 Task: Show more about the house rules of the place to stay in Los Angeles, California, United States.
Action: Mouse pressed left at (714, 95)
Screenshot: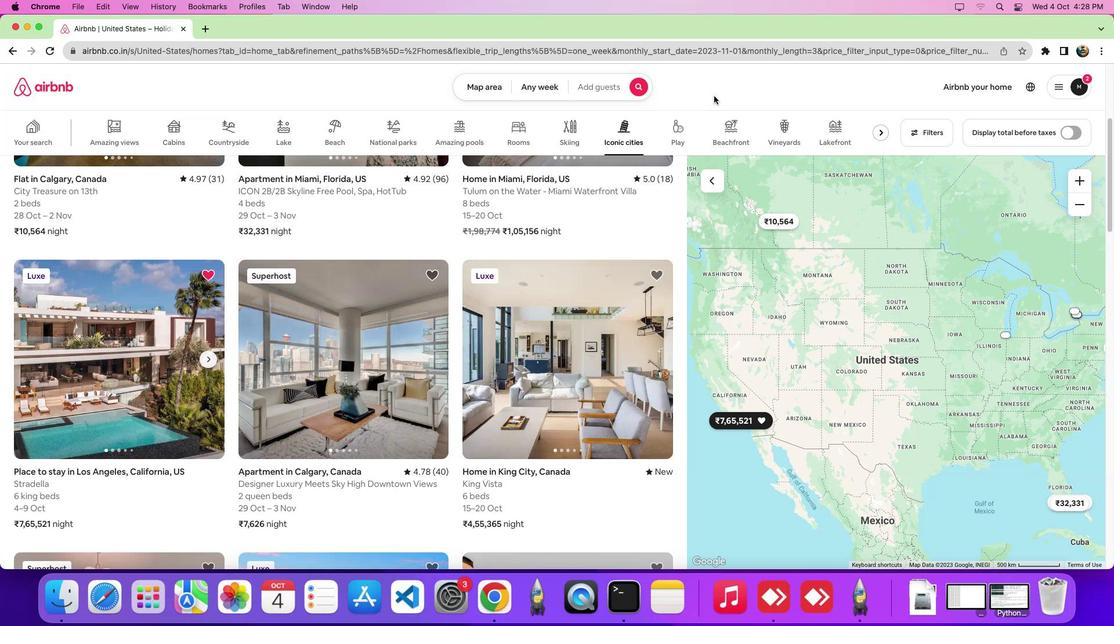 
Action: Mouse moved to (620, 134)
Screenshot: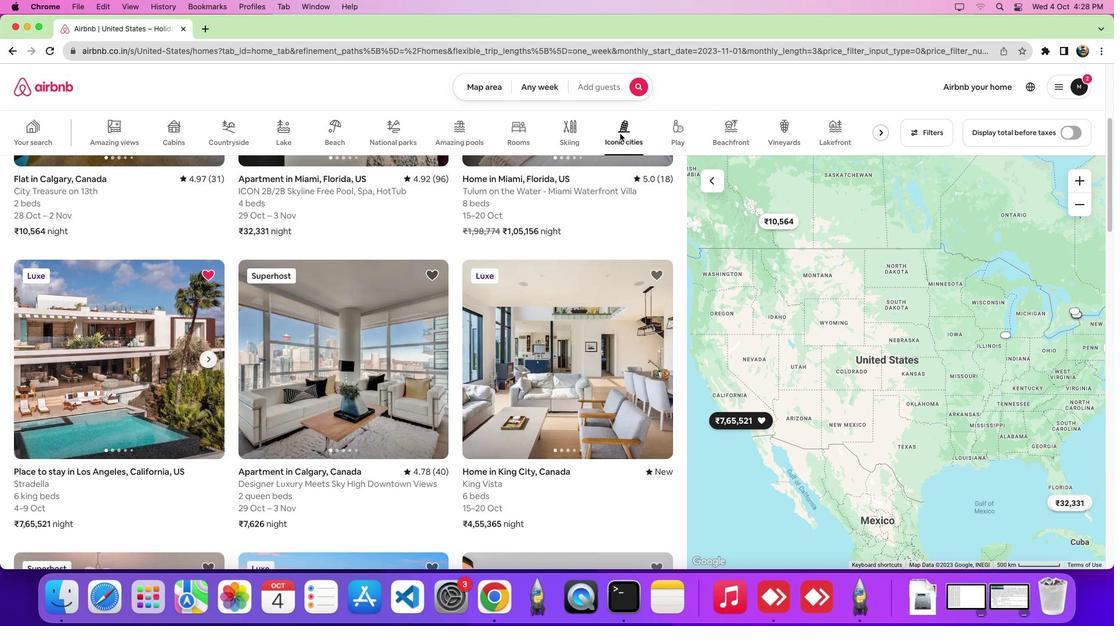 
Action: Mouse pressed left at (620, 134)
Screenshot: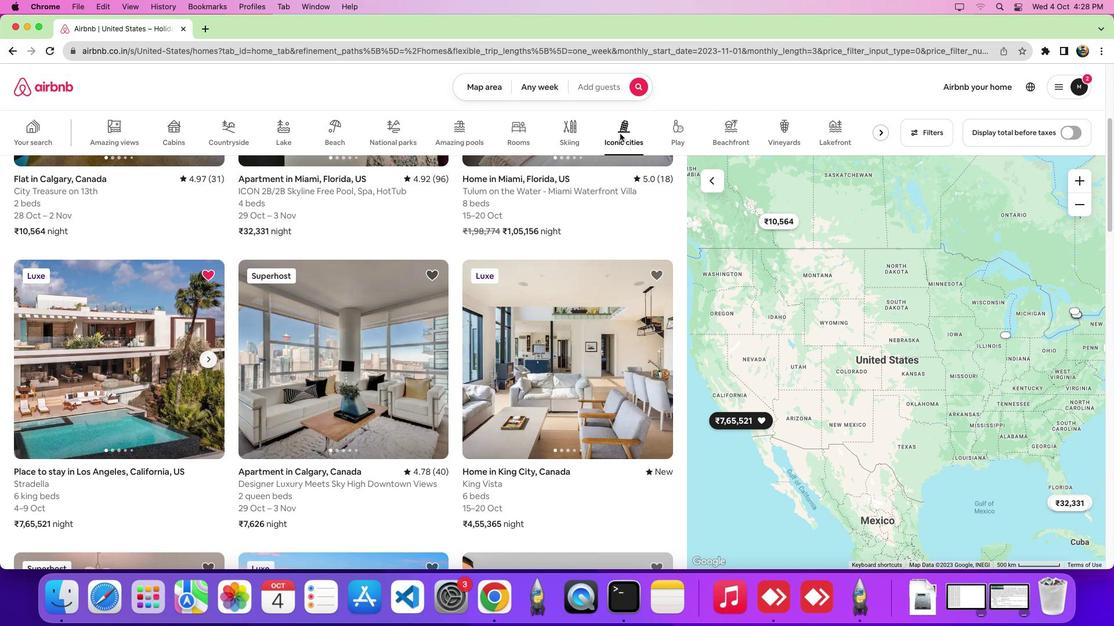 
Action: Mouse moved to (100, 359)
Screenshot: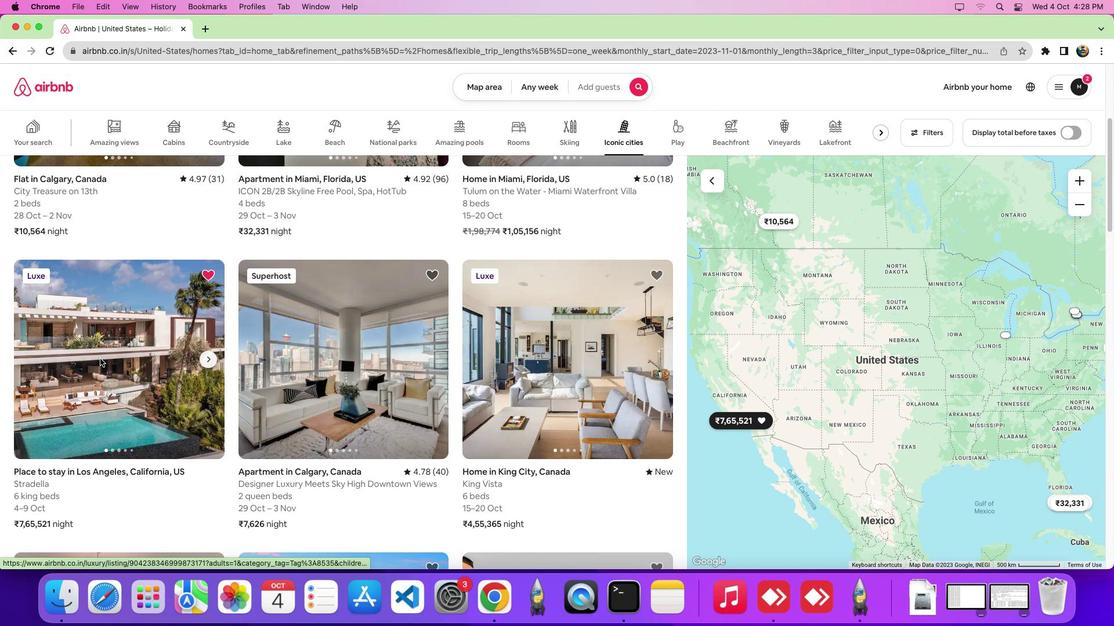
Action: Mouse pressed left at (100, 359)
Screenshot: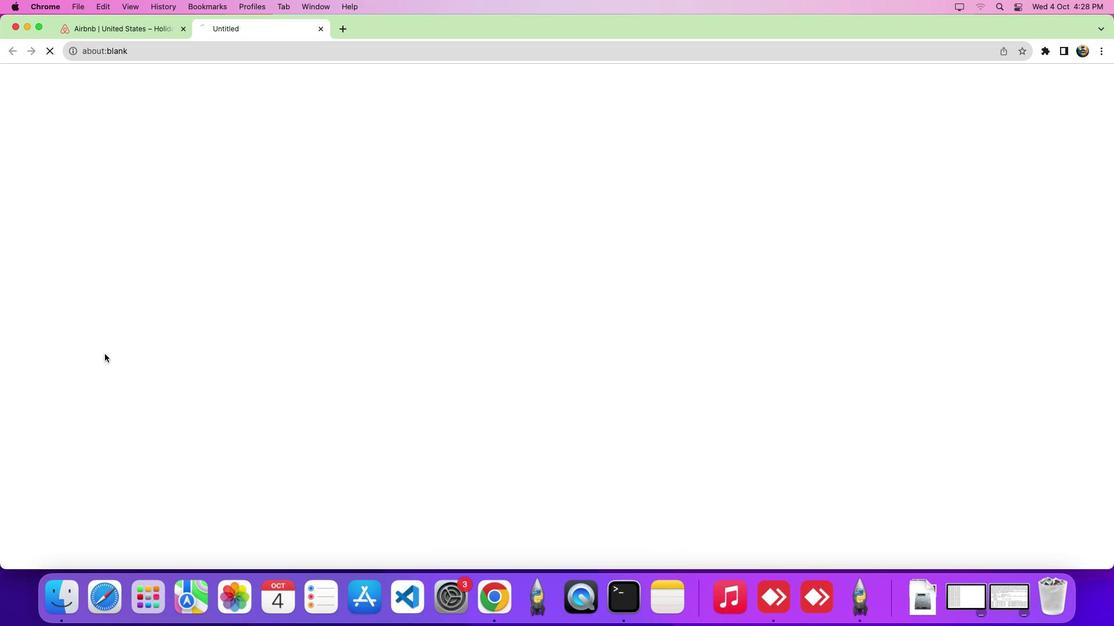 
Action: Mouse moved to (572, 391)
Screenshot: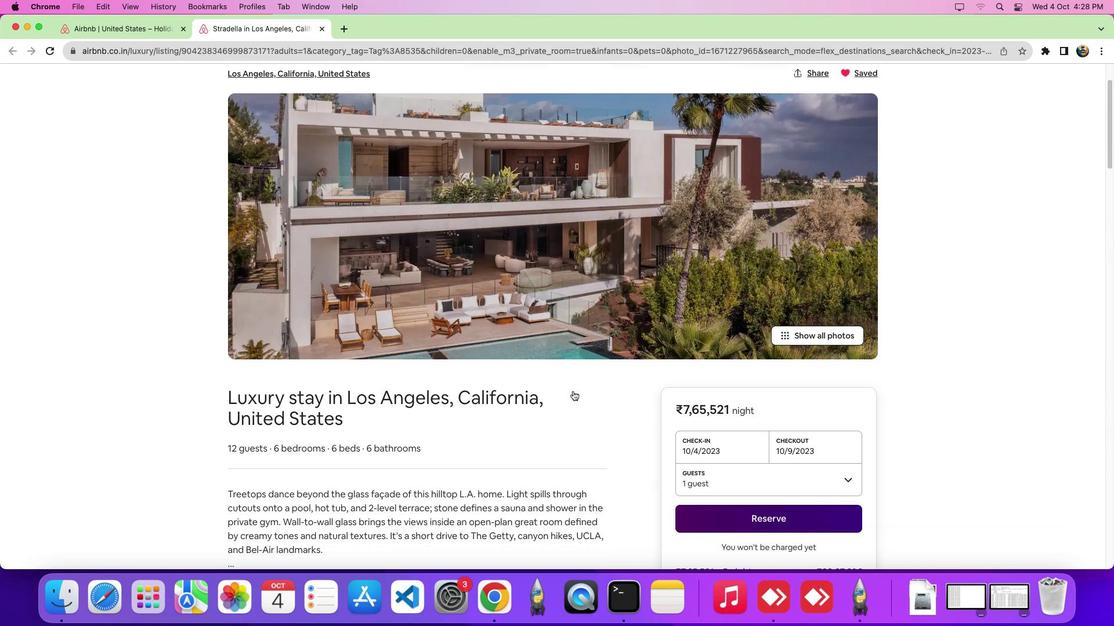 
Action: Mouse scrolled (572, 391) with delta (0, 0)
Screenshot: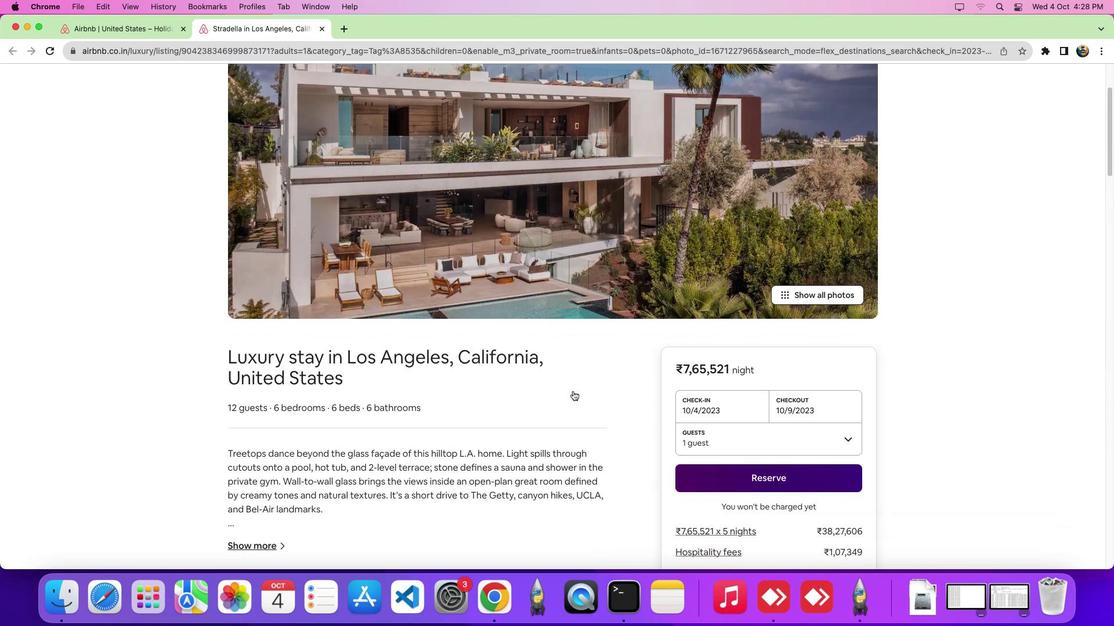 
Action: Mouse scrolled (572, 391) with delta (0, 0)
Screenshot: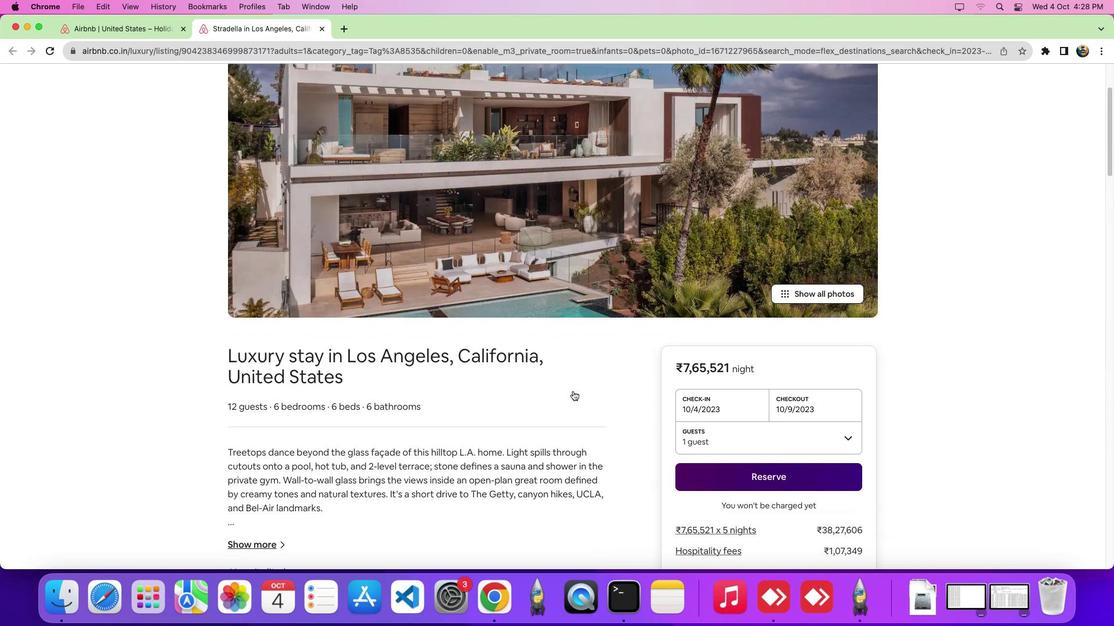 
Action: Mouse scrolled (572, 391) with delta (0, -1)
Screenshot: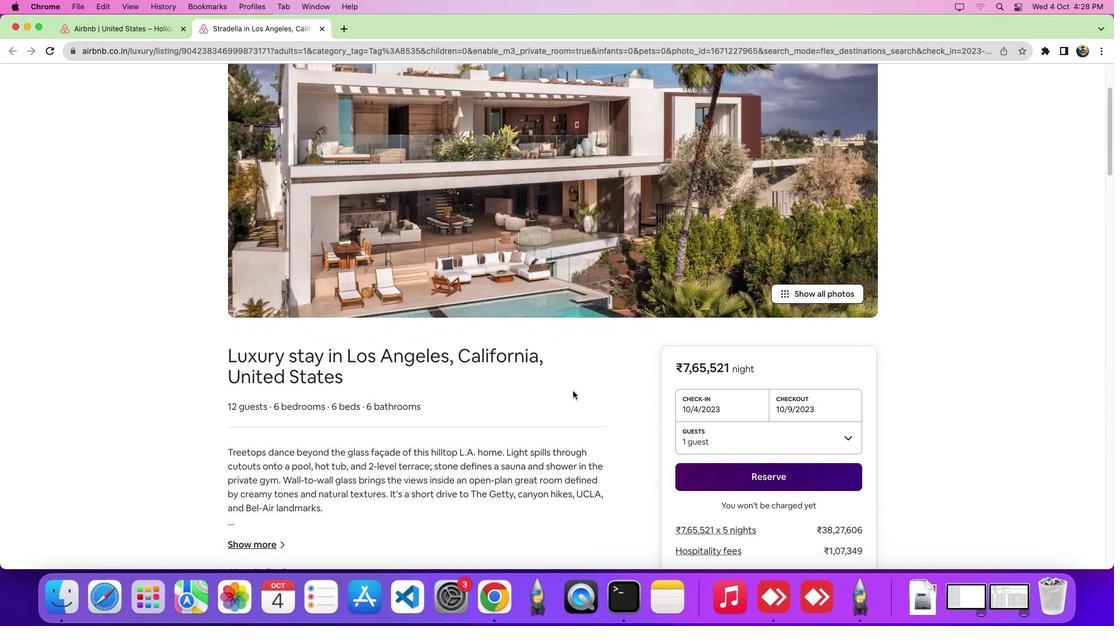
Action: Mouse scrolled (572, 391) with delta (0, 0)
Screenshot: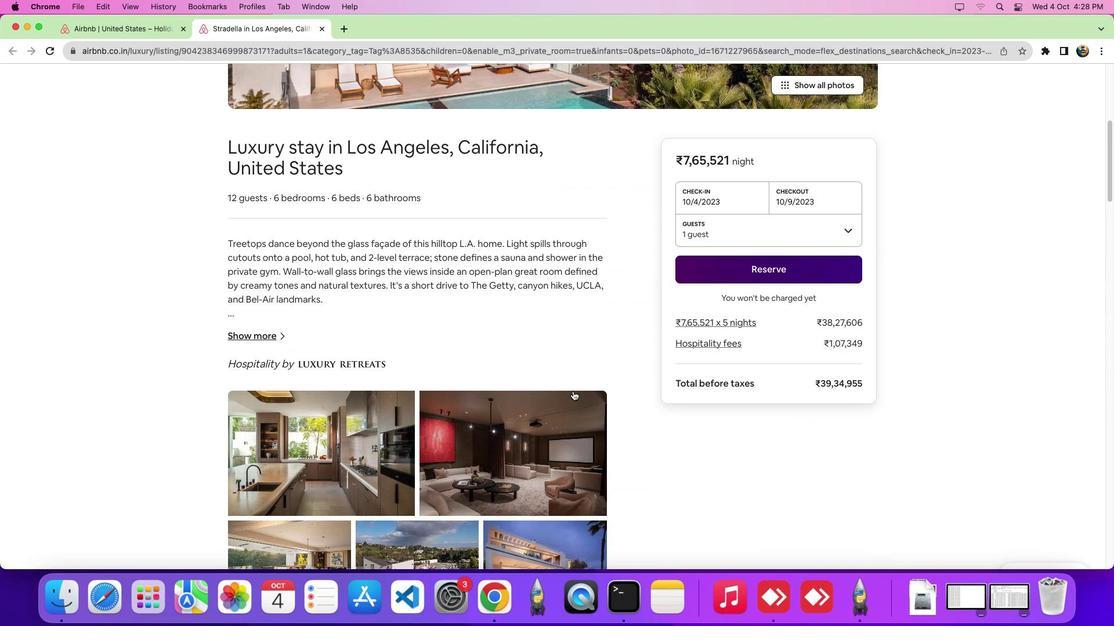 
Action: Mouse scrolled (572, 391) with delta (0, 0)
Screenshot: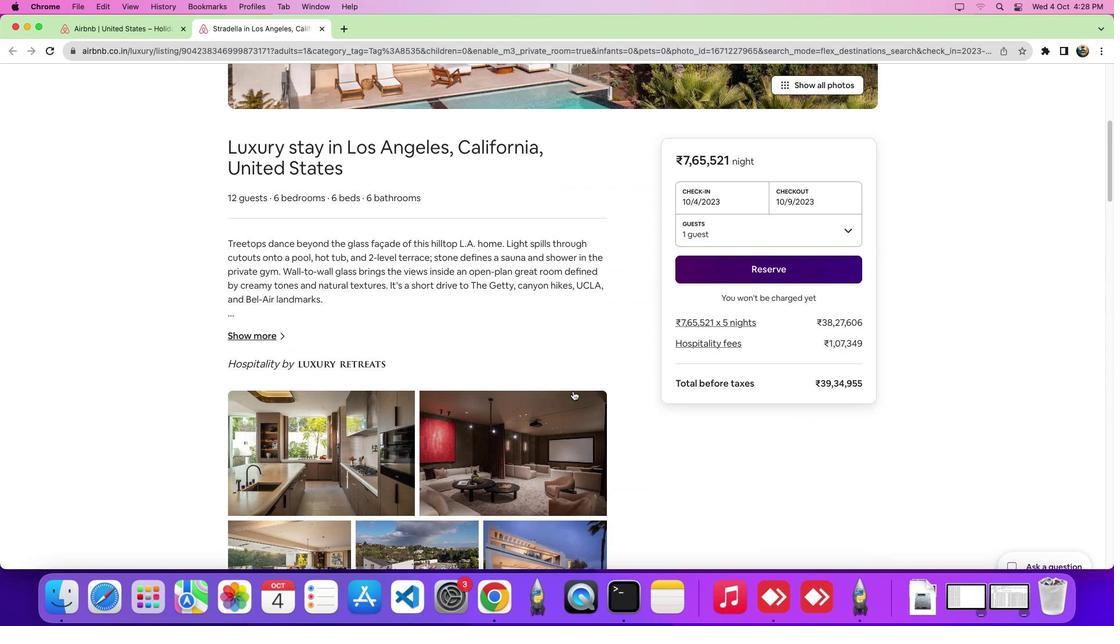 
Action: Mouse scrolled (572, 391) with delta (0, -4)
Screenshot: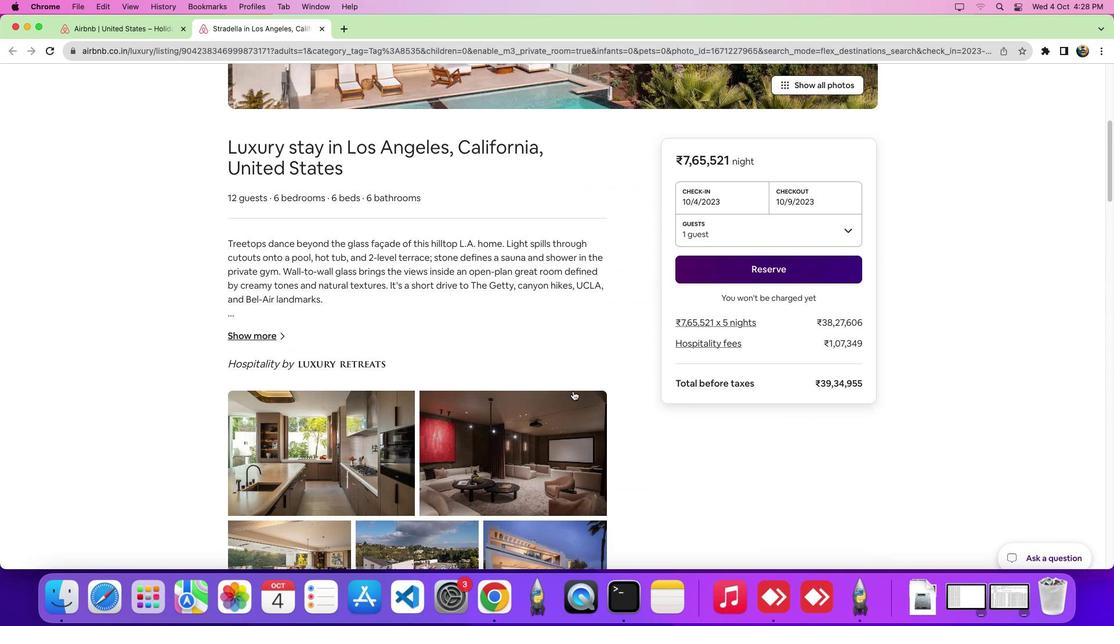 
Action: Mouse scrolled (572, 391) with delta (0, 0)
Screenshot: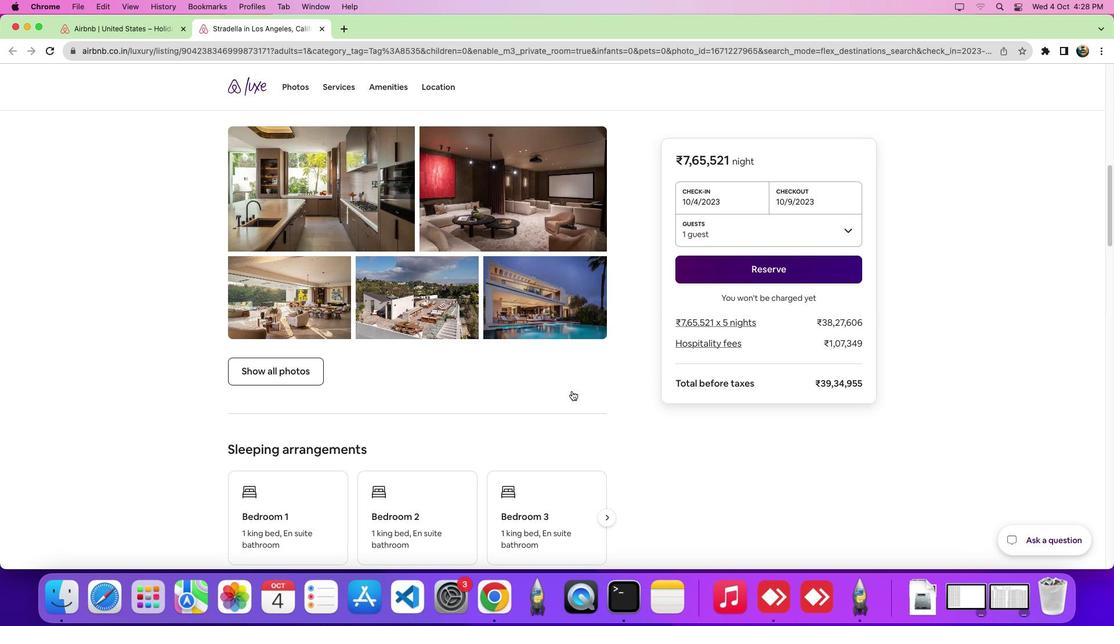 
Action: Mouse scrolled (572, 391) with delta (0, -1)
Screenshot: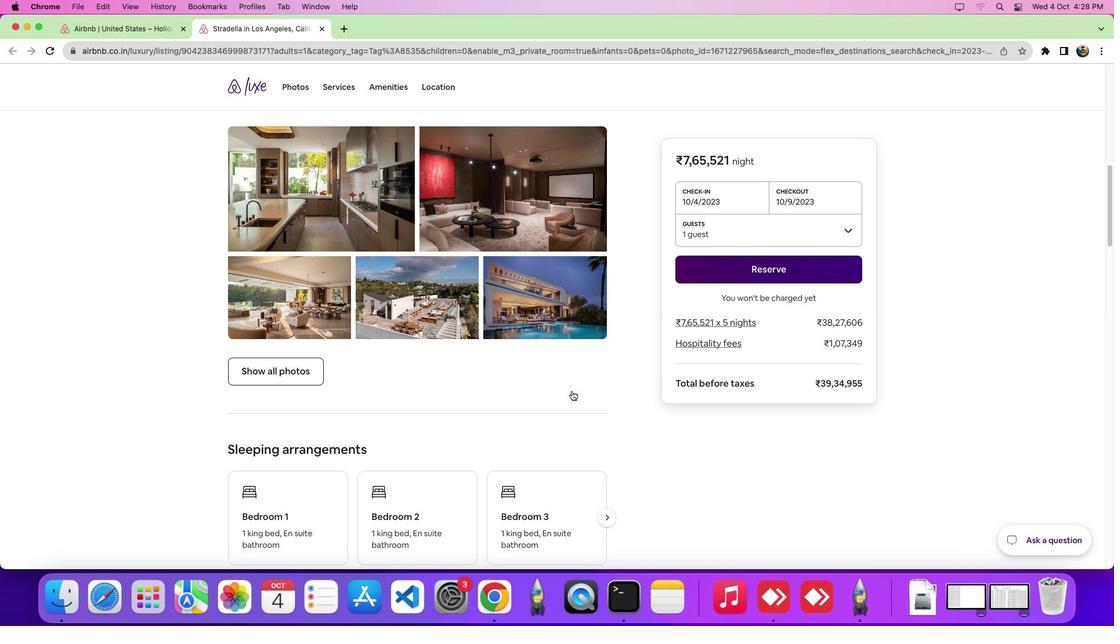 
Action: Mouse scrolled (572, 391) with delta (0, -5)
Screenshot: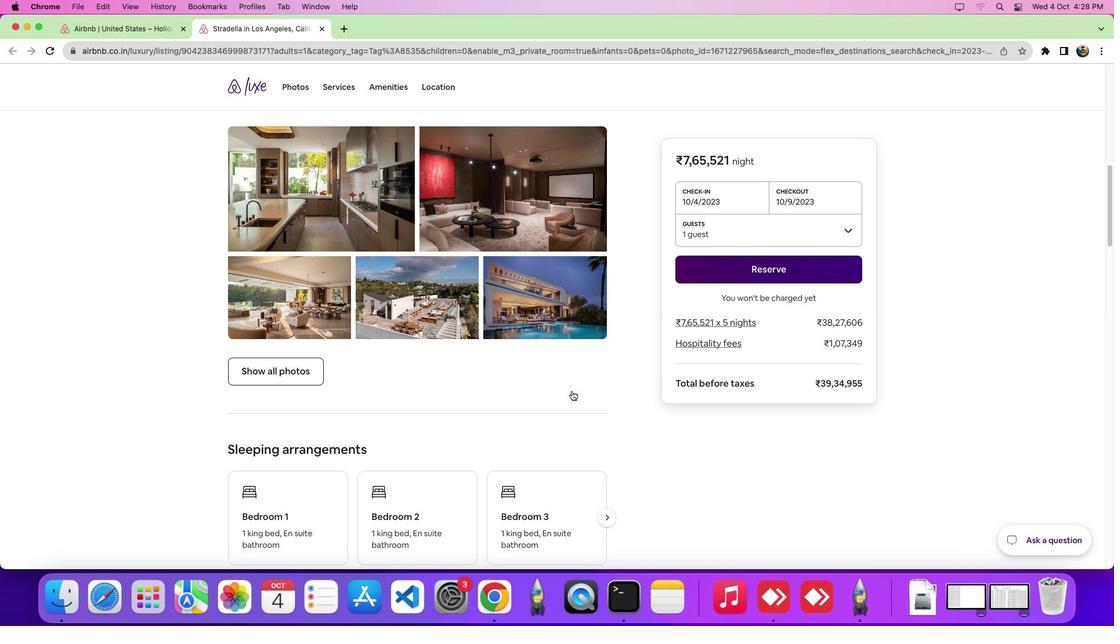 
Action: Mouse moved to (572, 391)
Screenshot: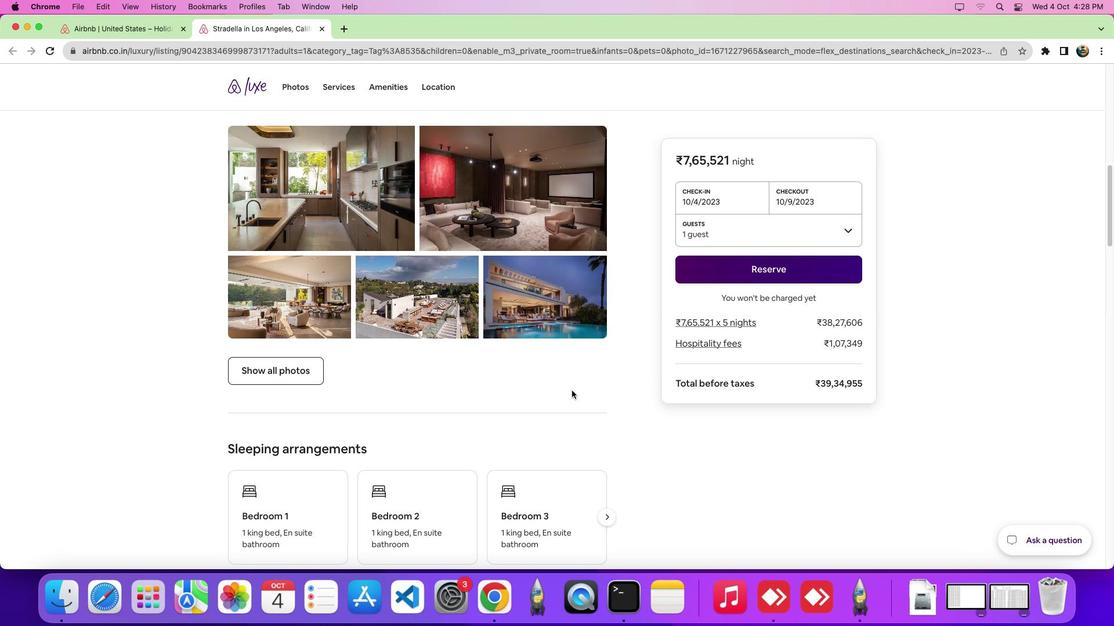 
Action: Mouse scrolled (572, 391) with delta (0, 0)
Screenshot: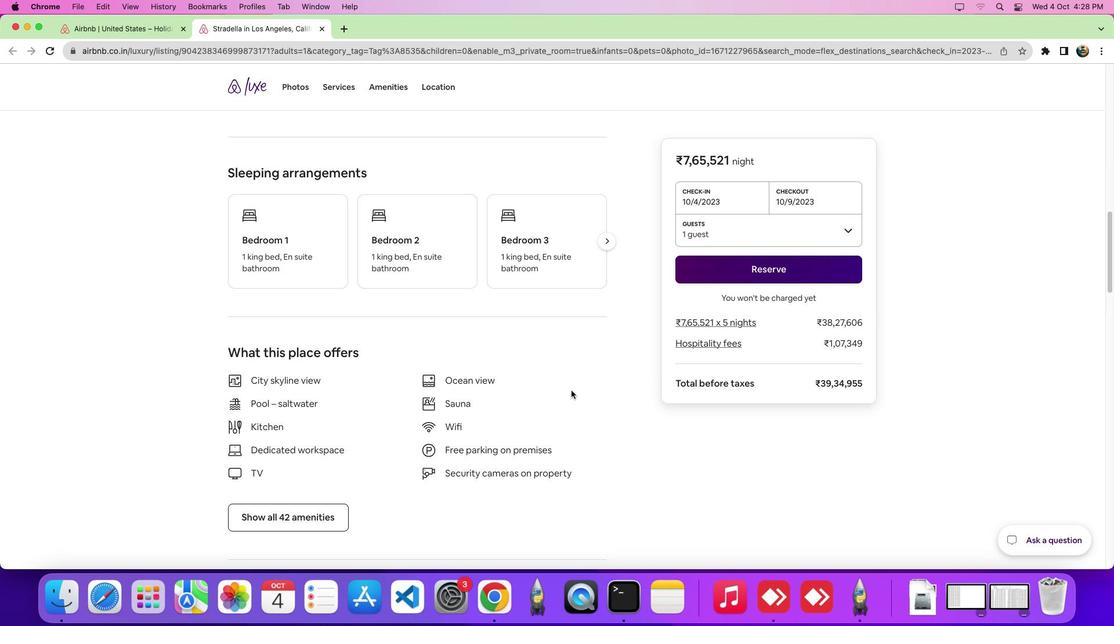 
Action: Mouse scrolled (572, 391) with delta (0, -1)
Screenshot: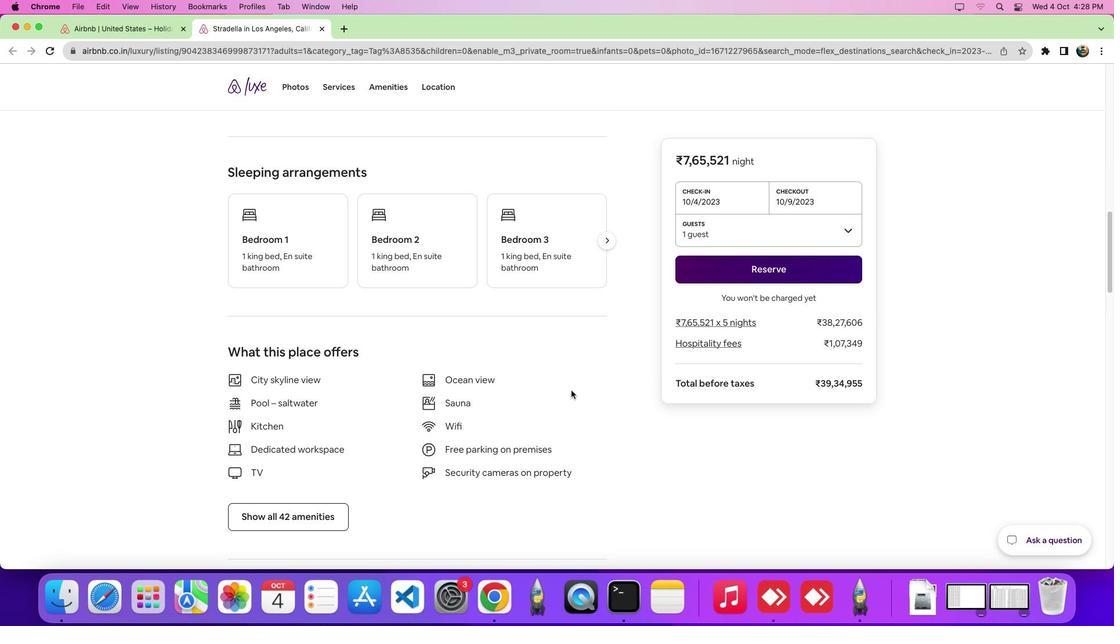 
Action: Mouse scrolled (572, 391) with delta (0, -5)
Screenshot: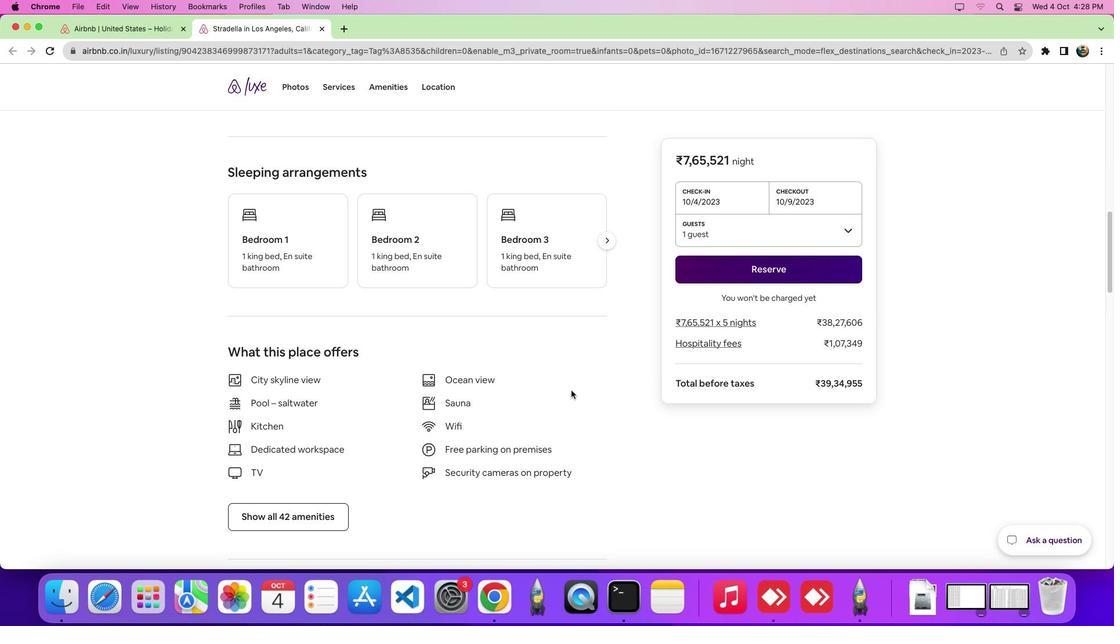 
Action: Mouse moved to (571, 390)
Screenshot: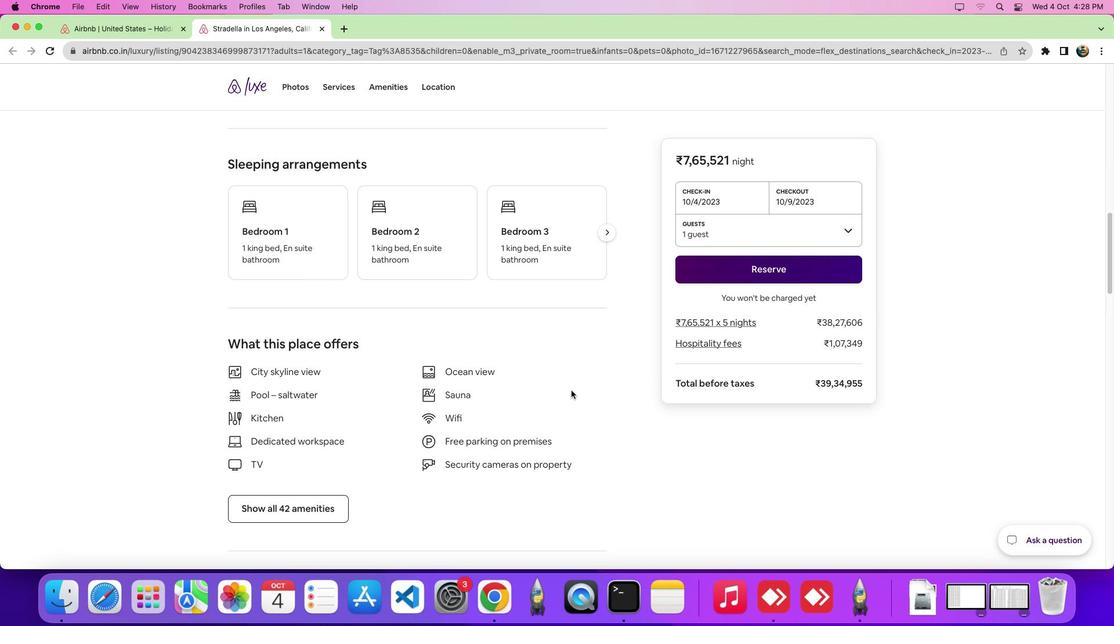 
Action: Mouse scrolled (571, 390) with delta (0, 0)
Screenshot: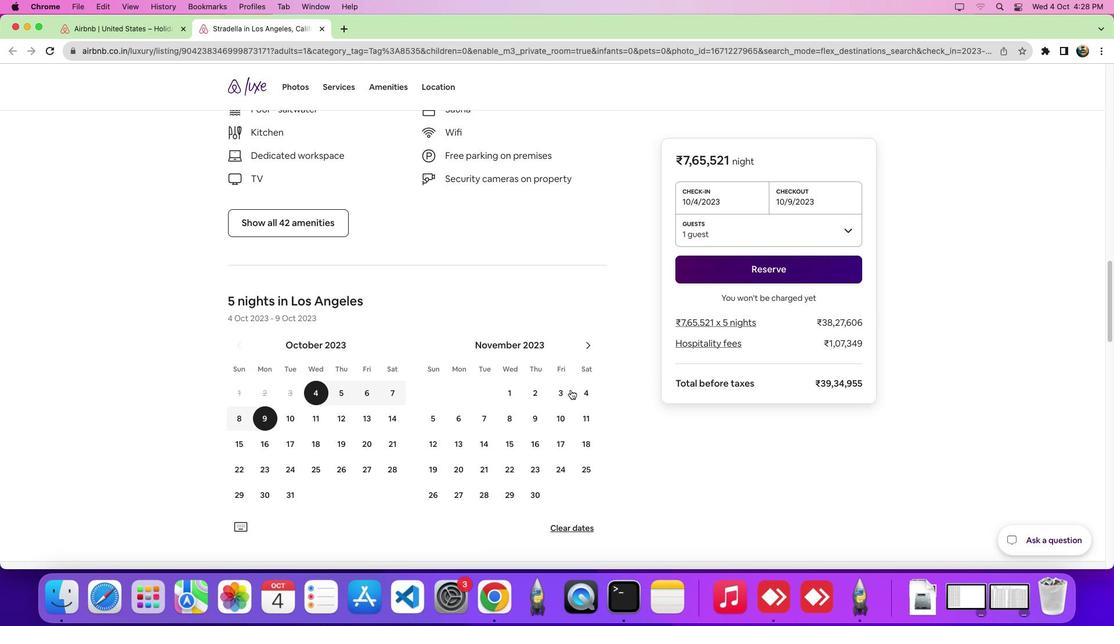 
Action: Mouse scrolled (571, 390) with delta (0, -1)
Screenshot: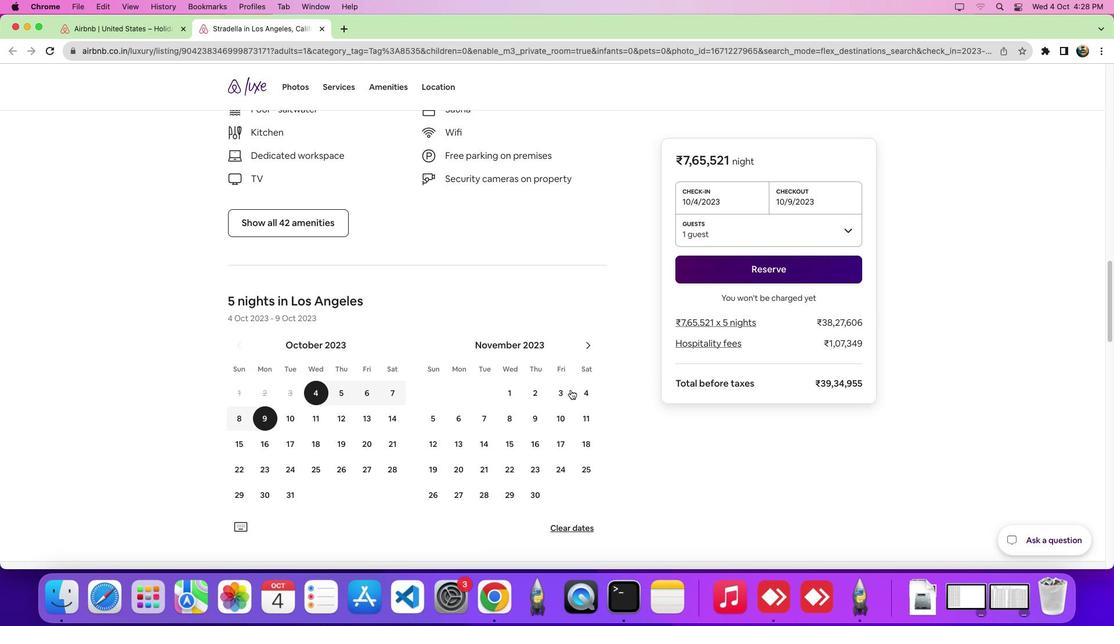 
Action: Mouse scrolled (571, 390) with delta (0, -5)
Screenshot: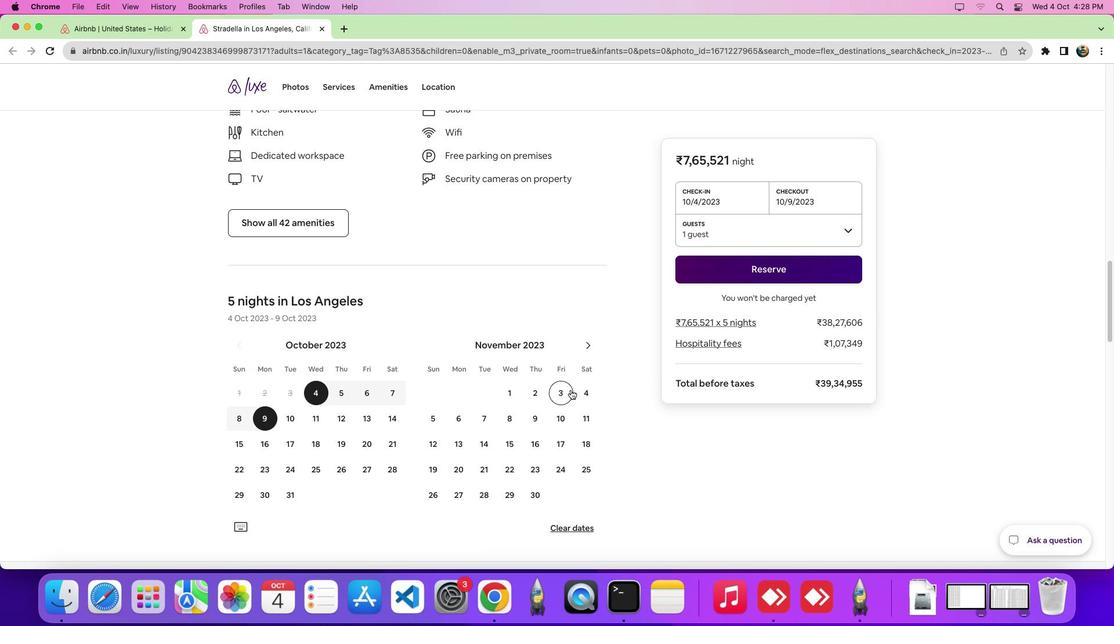 
Action: Mouse moved to (570, 390)
Screenshot: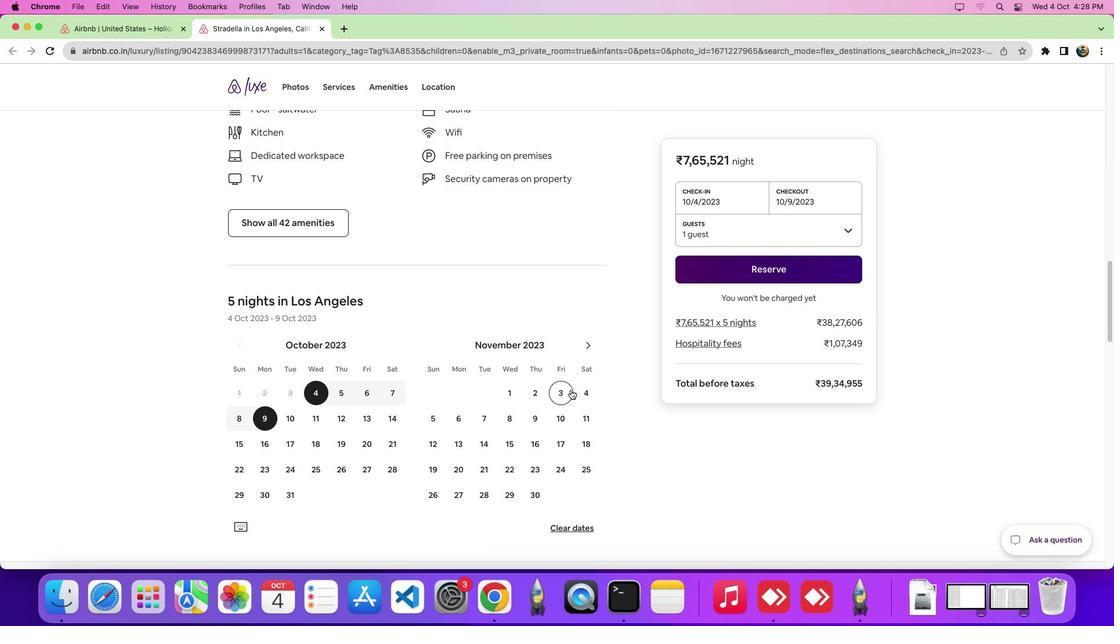 
Action: Mouse scrolled (570, 390) with delta (0, 0)
Screenshot: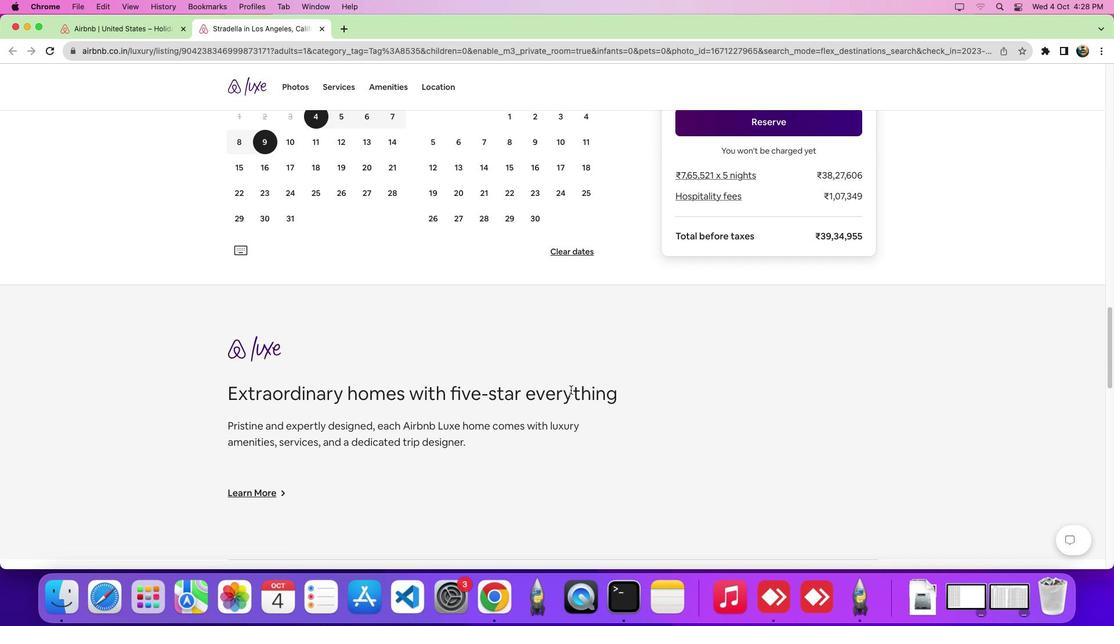 
Action: Mouse scrolled (570, 390) with delta (0, -1)
Screenshot: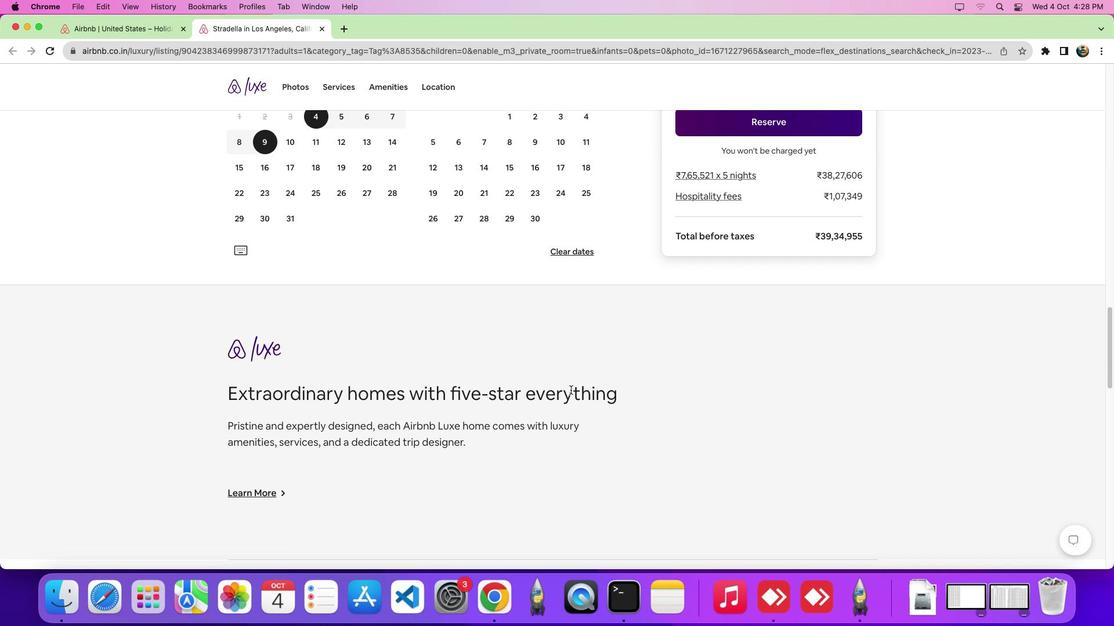 
Action: Mouse scrolled (570, 390) with delta (0, -5)
Screenshot: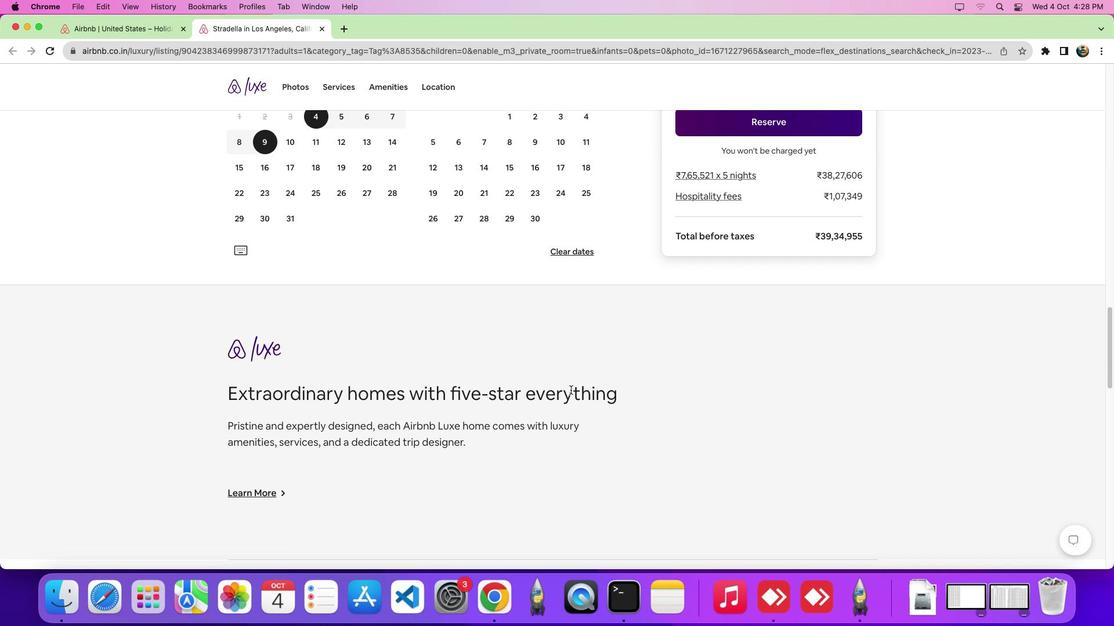 
Action: Mouse scrolled (570, 390) with delta (0, 0)
Screenshot: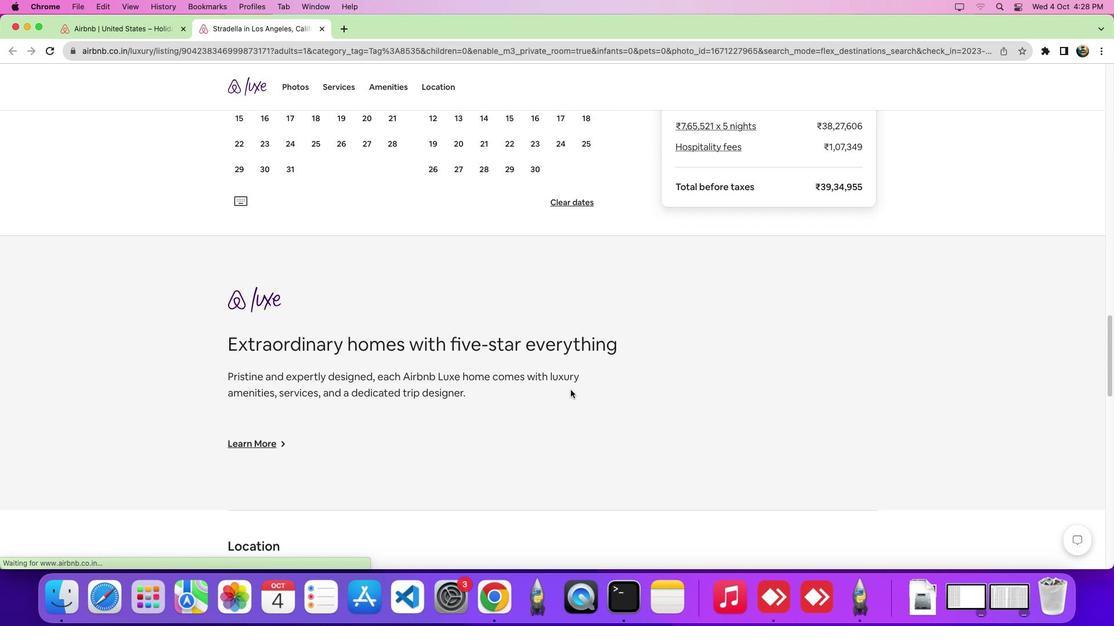
Action: Mouse scrolled (570, 390) with delta (0, -1)
Screenshot: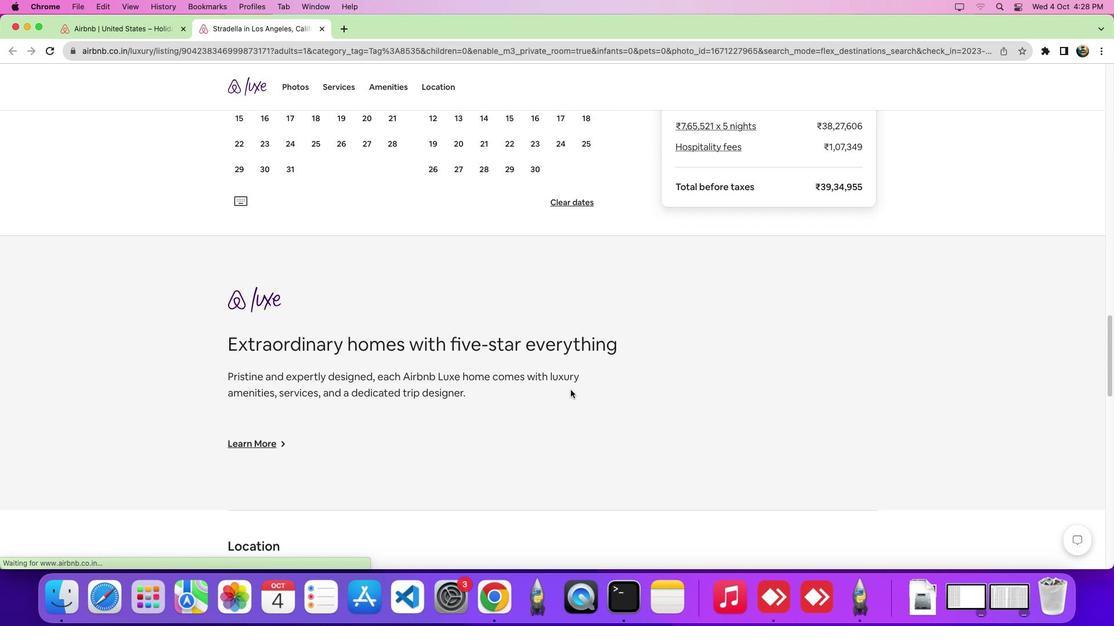 
Action: Mouse scrolled (570, 390) with delta (0, 0)
Screenshot: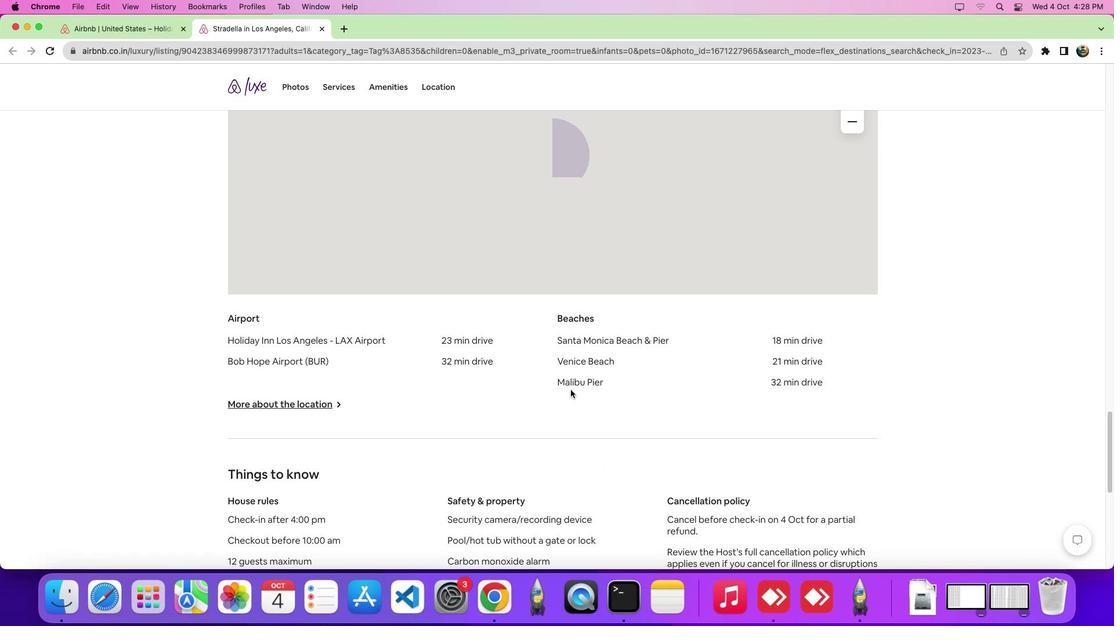 
Action: Mouse scrolled (570, 390) with delta (0, -1)
Screenshot: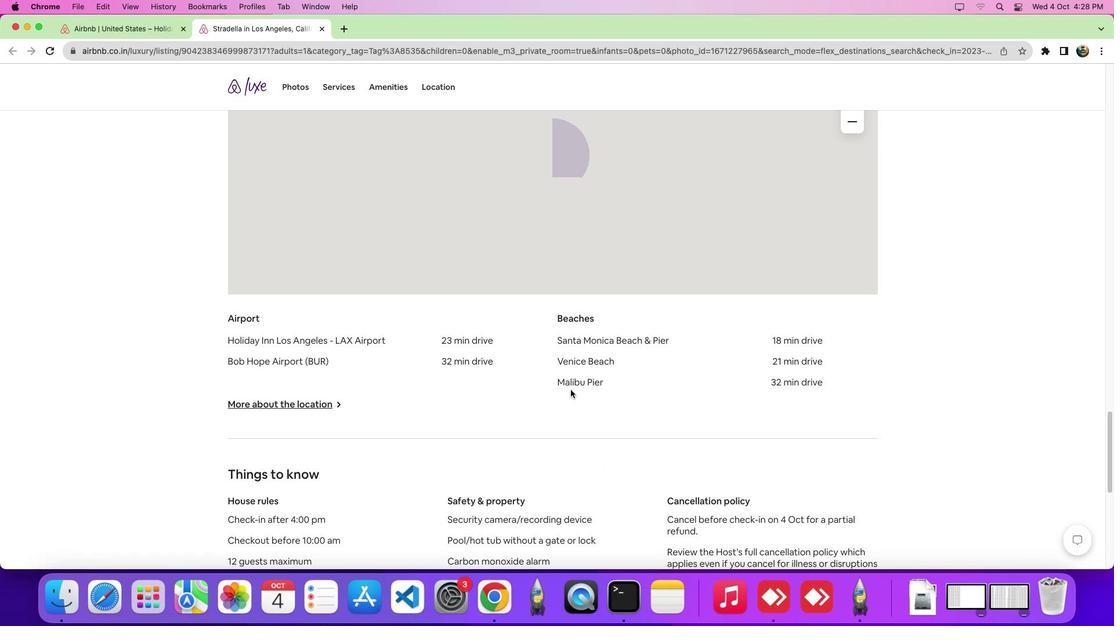 
Action: Mouse scrolled (570, 390) with delta (0, -5)
Screenshot: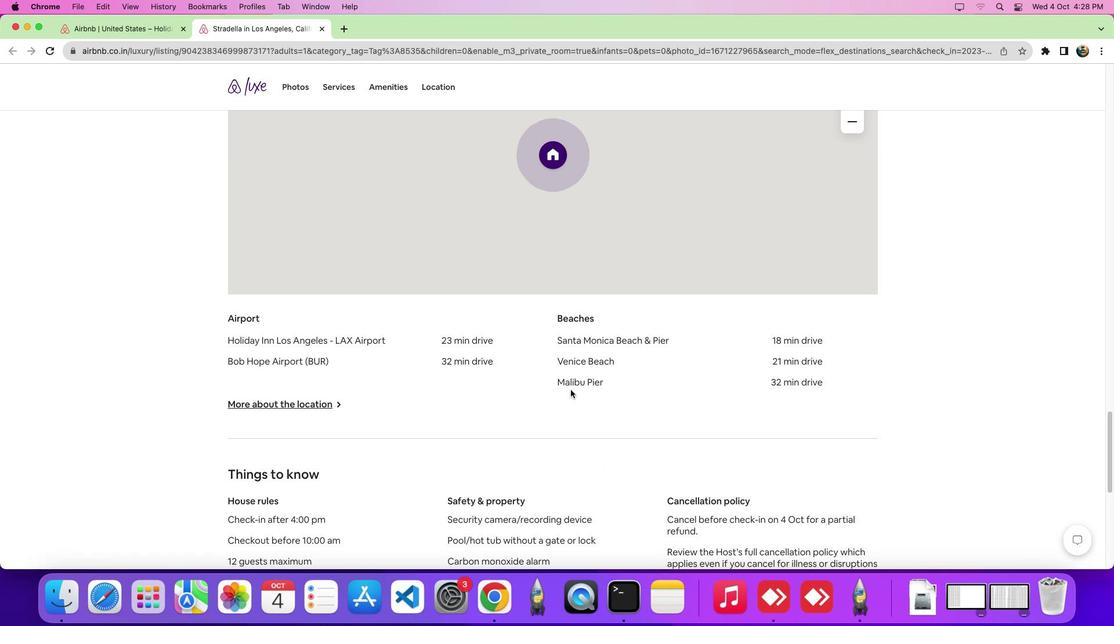 
Action: Mouse scrolled (570, 390) with delta (0, -6)
Screenshot: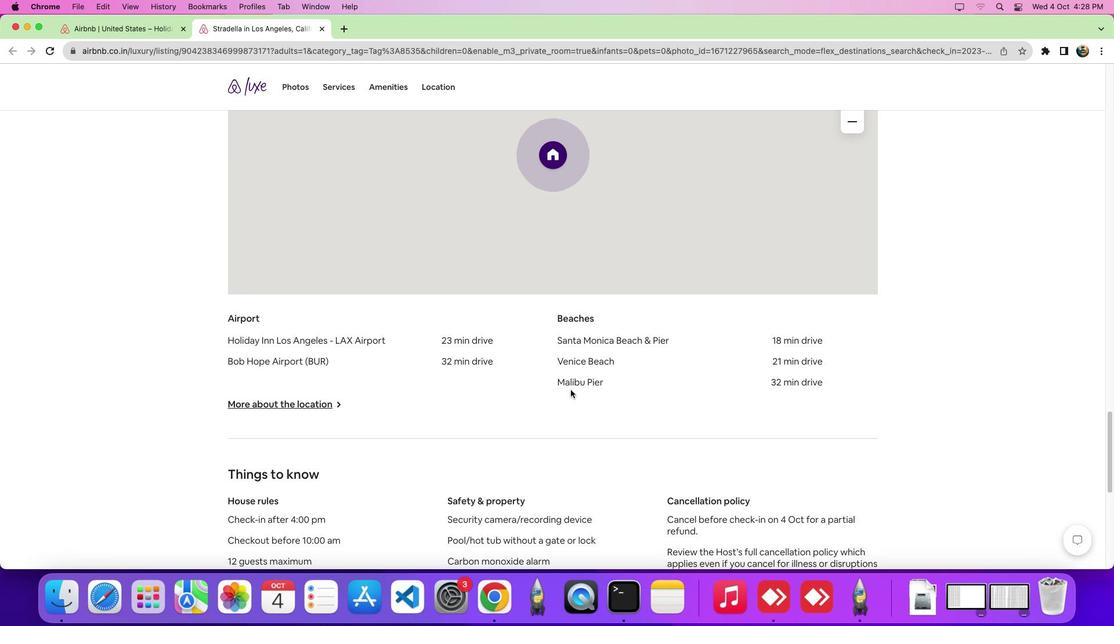 
Action: Mouse scrolled (570, 390) with delta (0, 0)
Screenshot: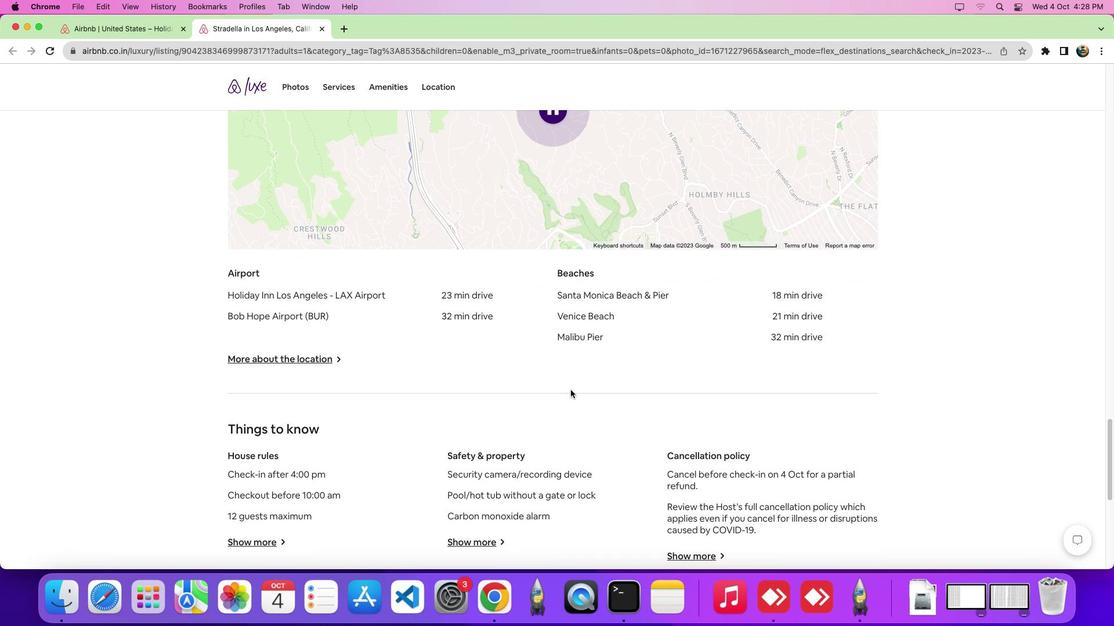 
Action: Mouse scrolled (570, 390) with delta (0, 0)
Screenshot: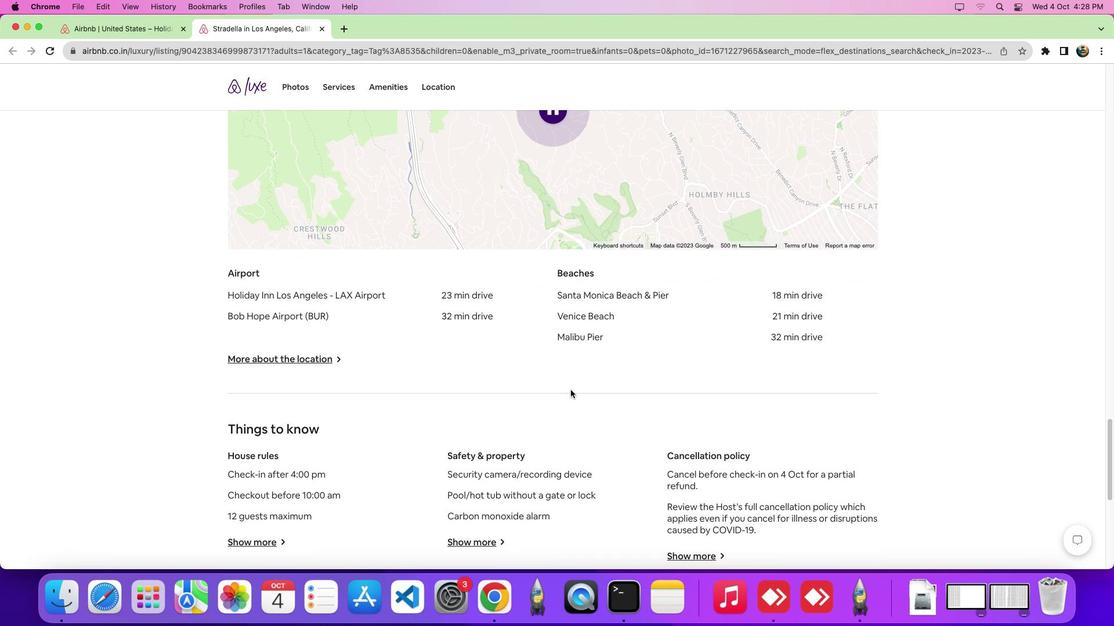 
Action: Mouse moved to (529, 351)
Screenshot: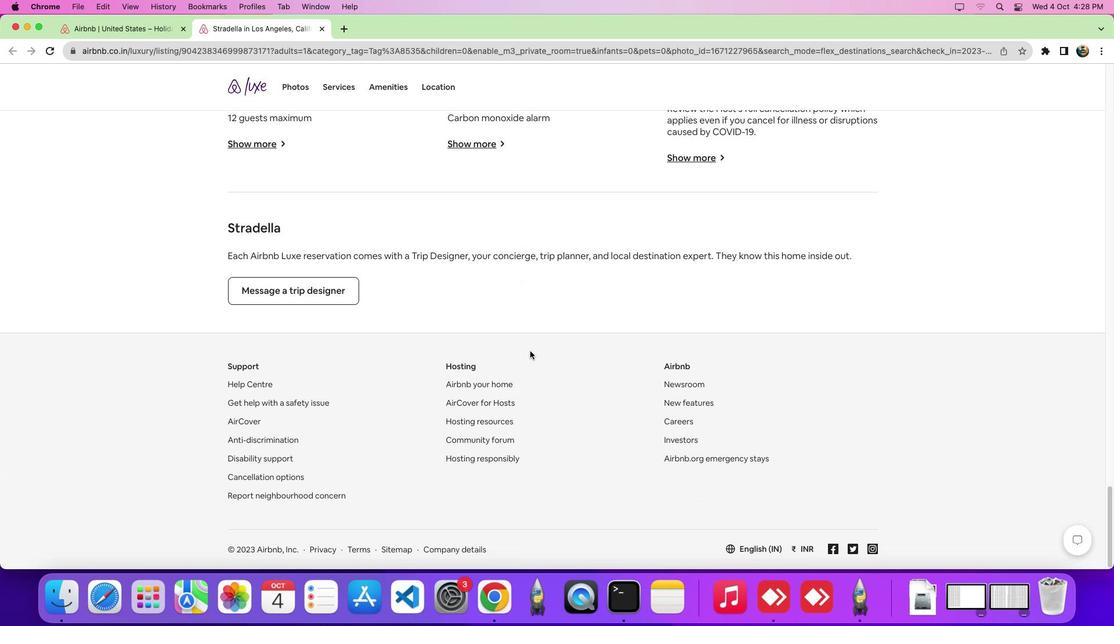 
Action: Mouse scrolled (529, 351) with delta (0, 0)
Screenshot: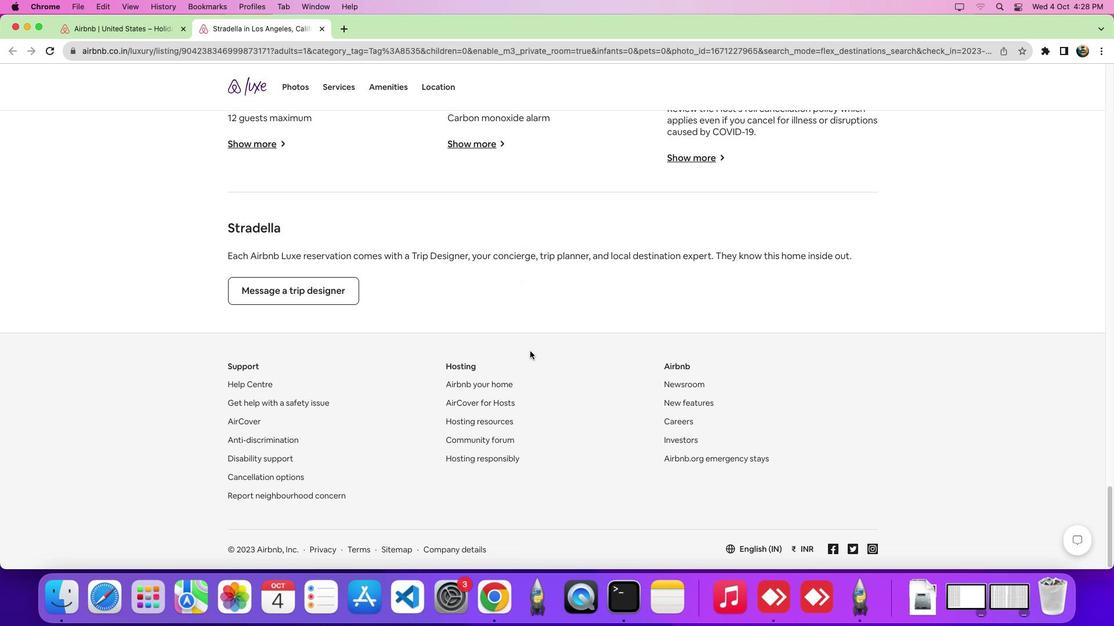 
Action: Mouse scrolled (529, 351) with delta (0, -1)
Screenshot: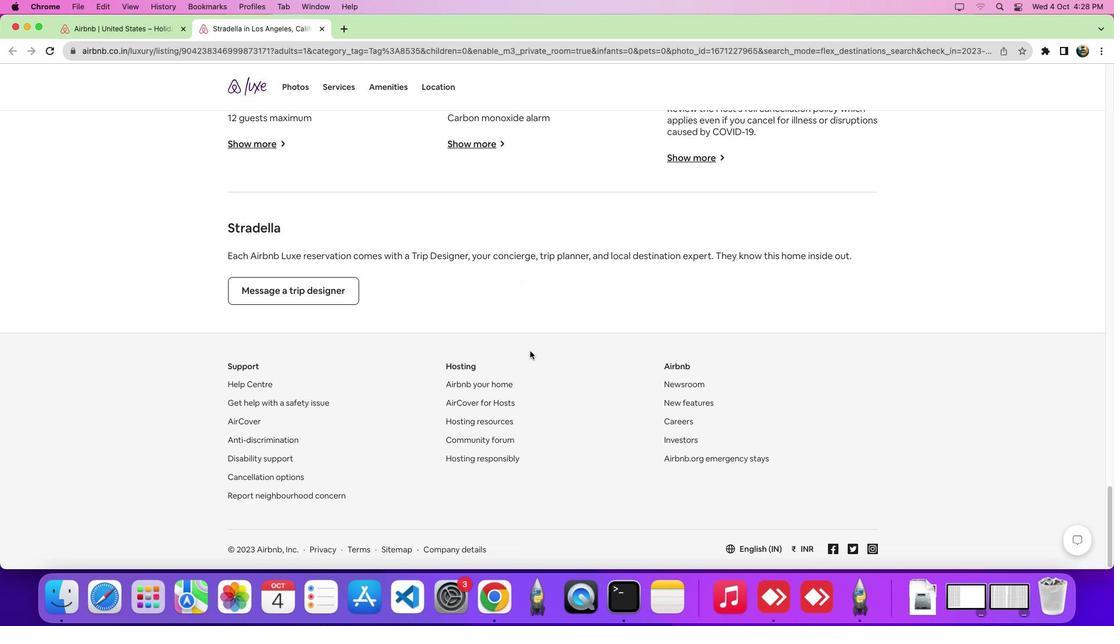 
Action: Mouse scrolled (529, 351) with delta (0, -5)
Screenshot: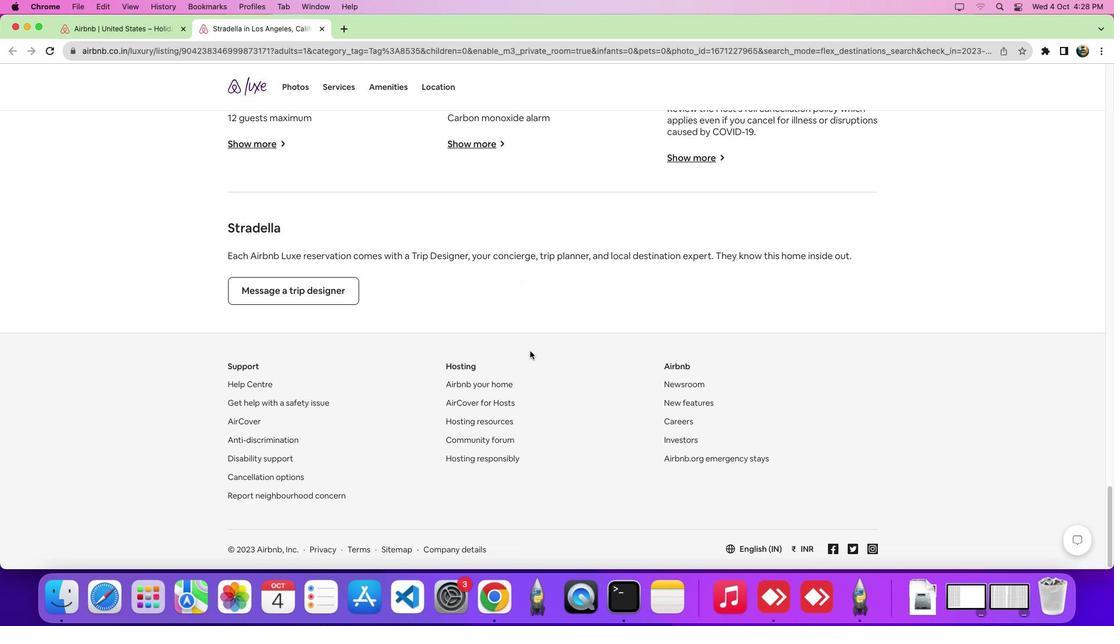 
Action: Mouse scrolled (529, 351) with delta (0, -8)
Screenshot: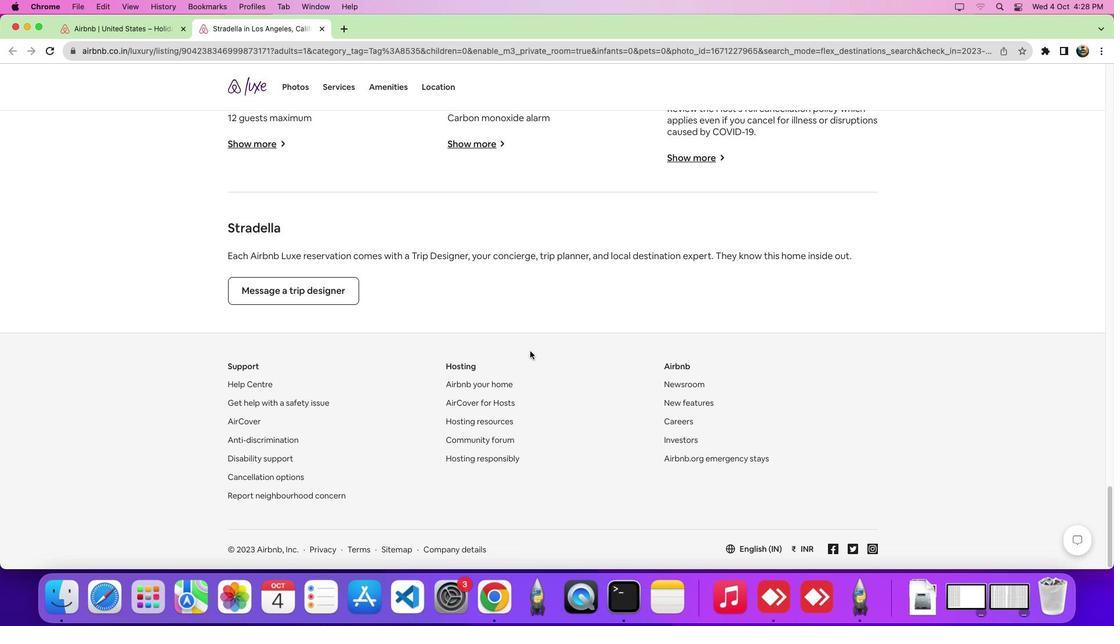 
Action: Mouse scrolled (529, 351) with delta (0, -8)
Screenshot: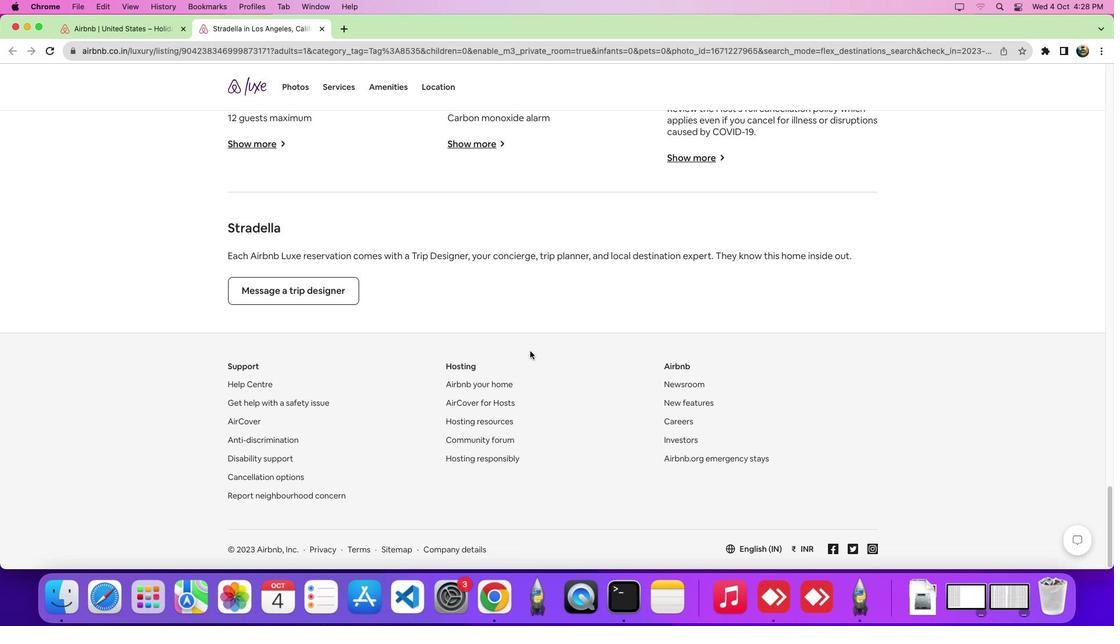 
Action: Mouse scrolled (529, 351) with delta (0, 0)
Screenshot: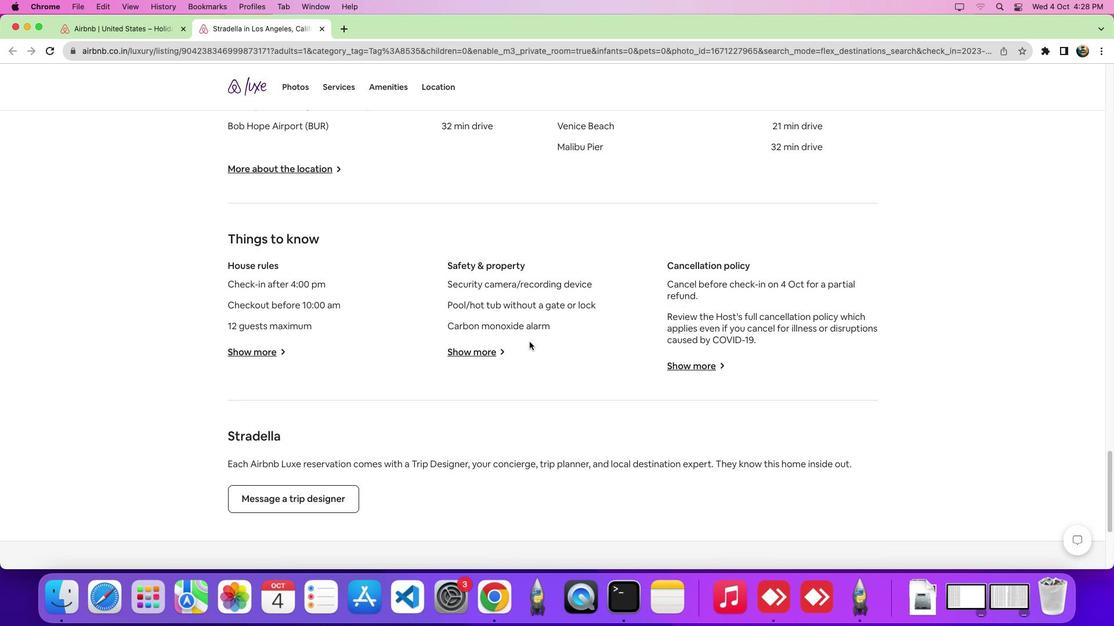 
Action: Mouse scrolled (529, 351) with delta (0, 0)
Screenshot: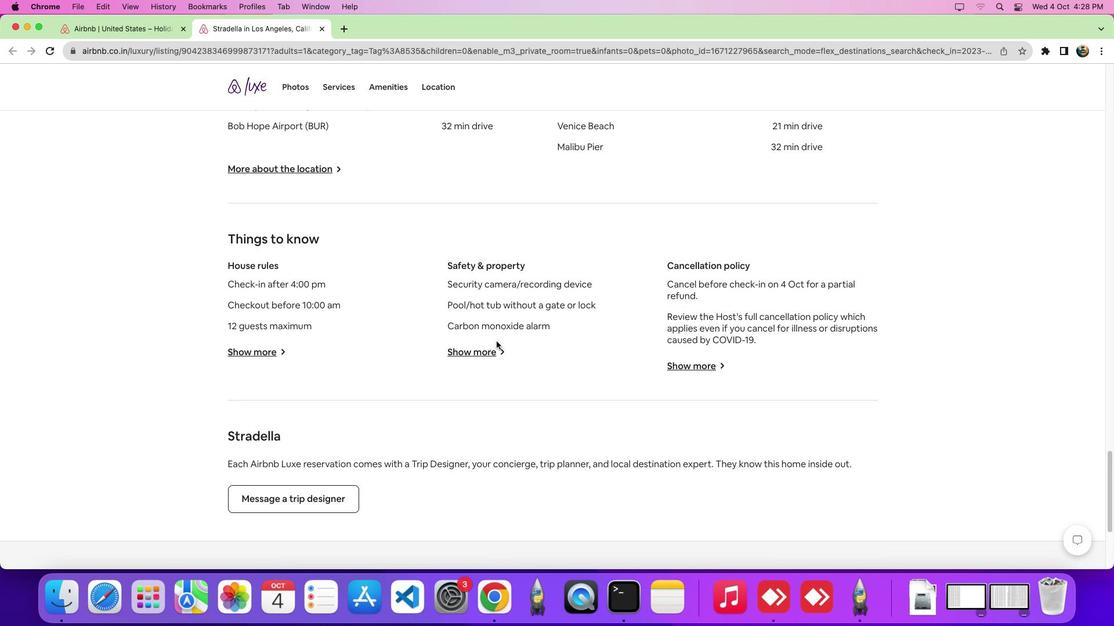 
Action: Mouse scrolled (529, 351) with delta (0, 4)
Screenshot: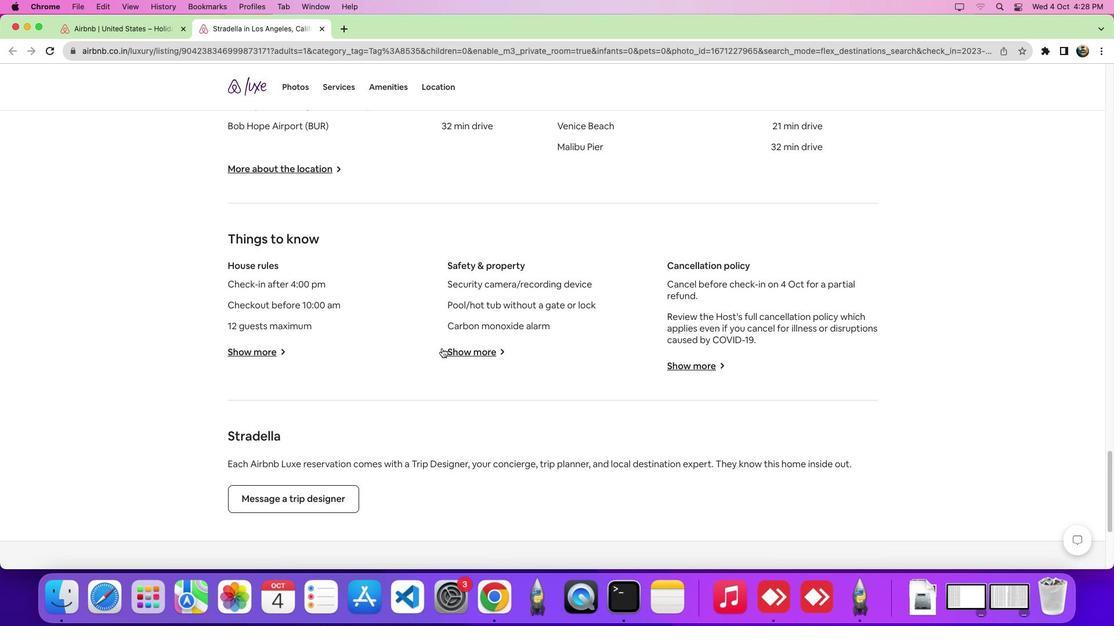 
Action: Mouse moved to (265, 355)
Screenshot: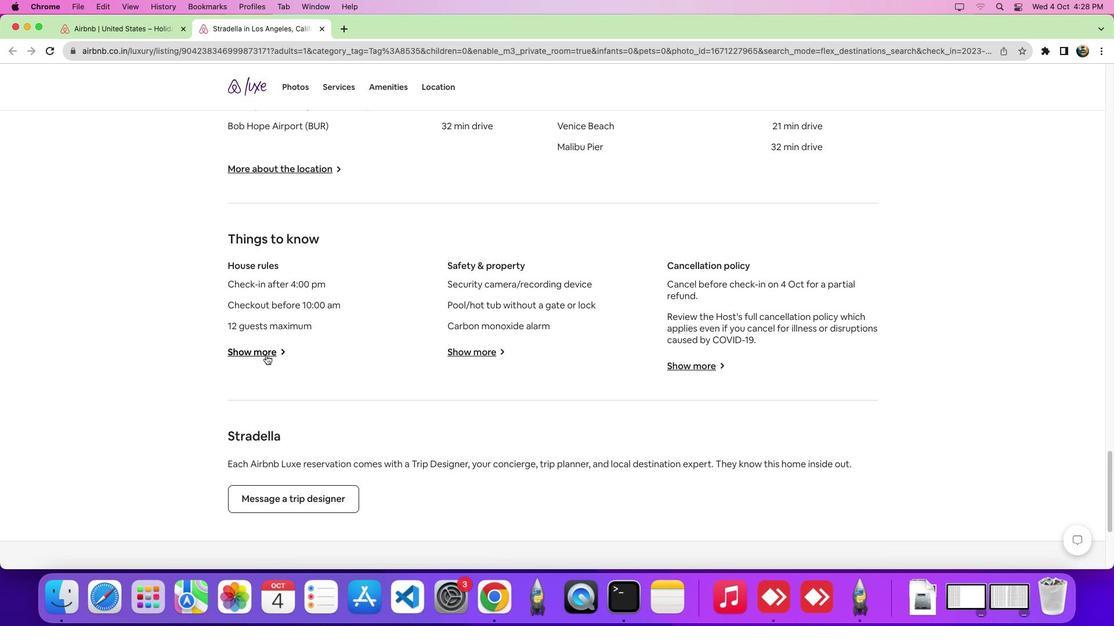 
Action: Mouse pressed left at (265, 355)
Screenshot: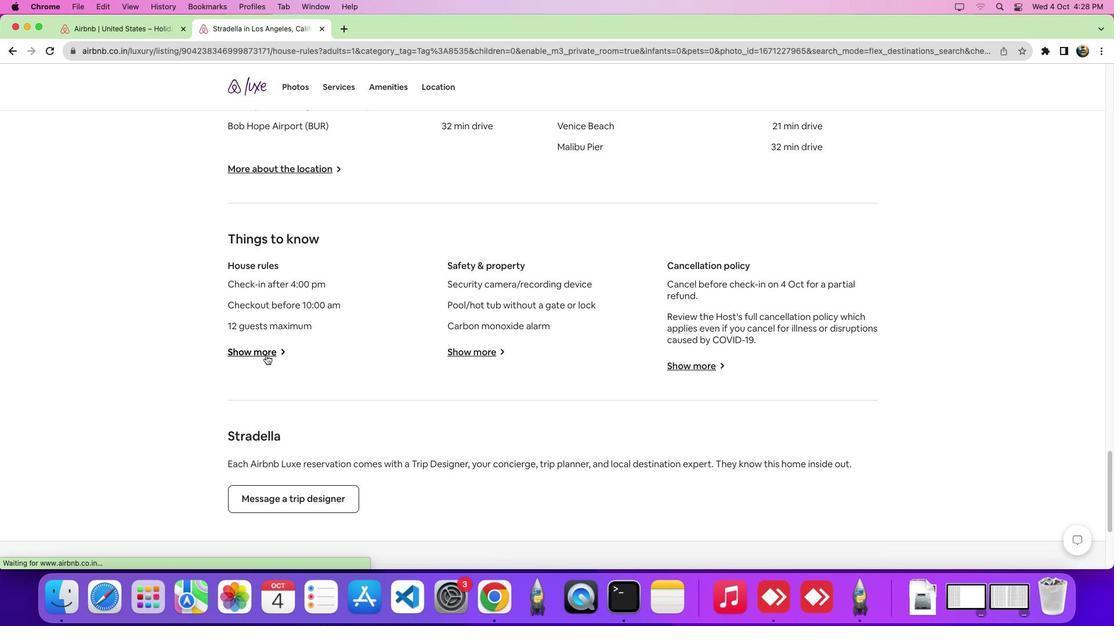 
Action: Mouse moved to (594, 320)
Screenshot: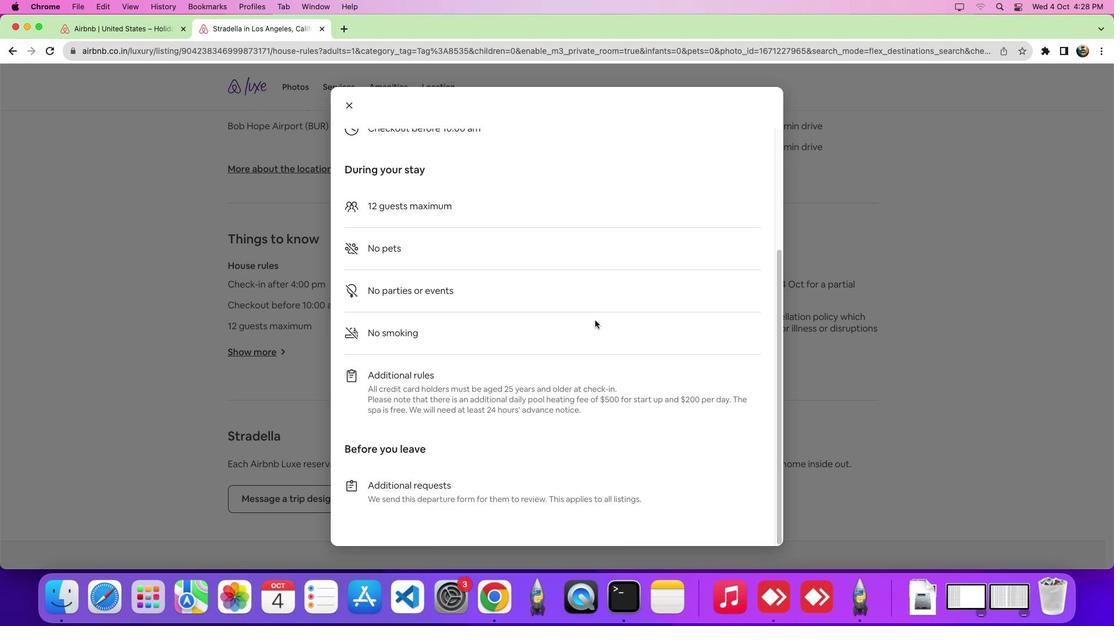 
Action: Mouse scrolled (594, 320) with delta (0, 0)
Screenshot: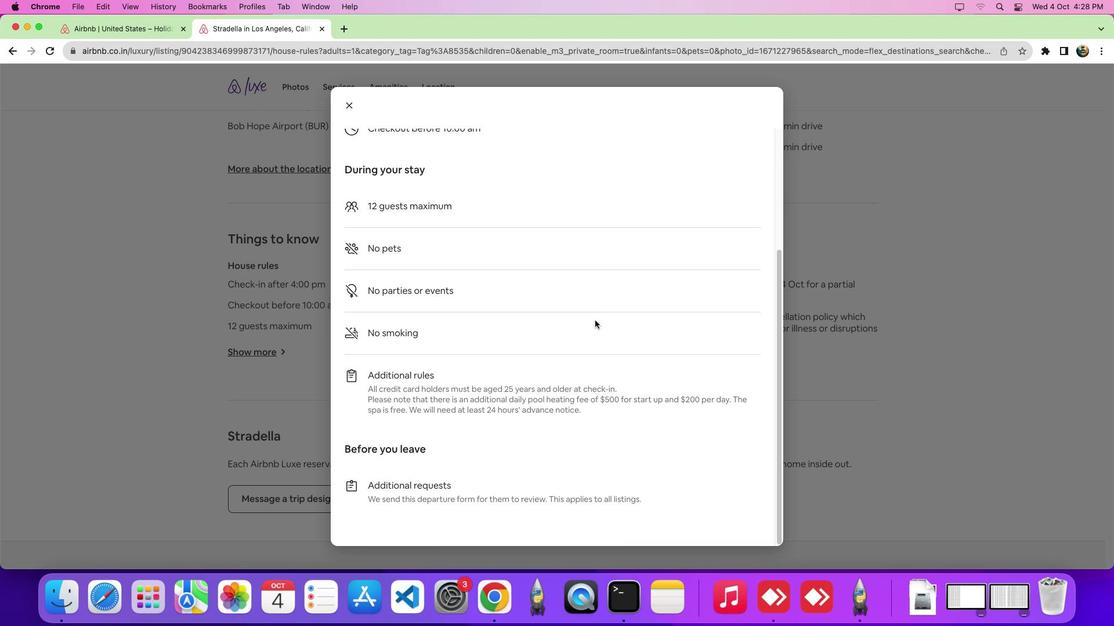 
Action: Mouse scrolled (594, 320) with delta (0, -1)
Screenshot: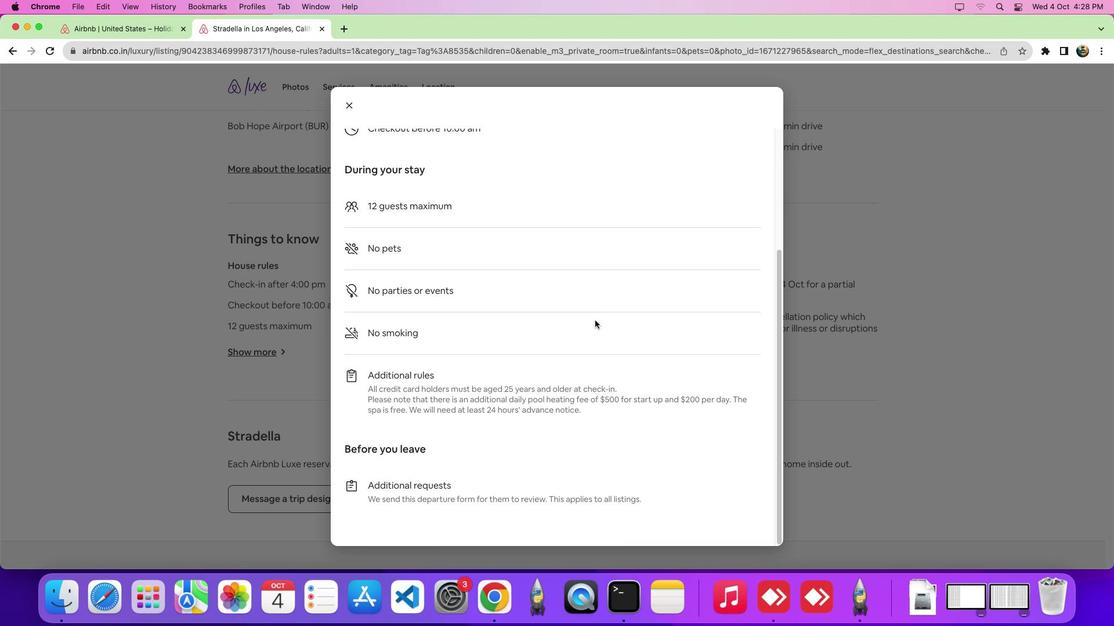 
Action: Mouse scrolled (594, 320) with delta (0, -5)
Screenshot: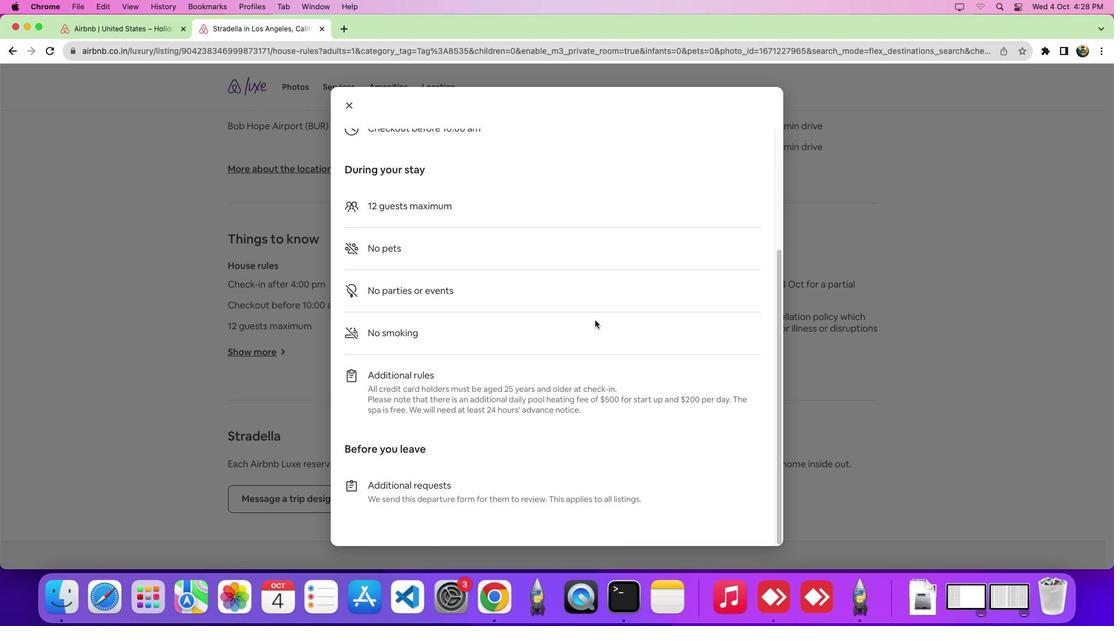 
Action: Mouse moved to (597, 321)
Screenshot: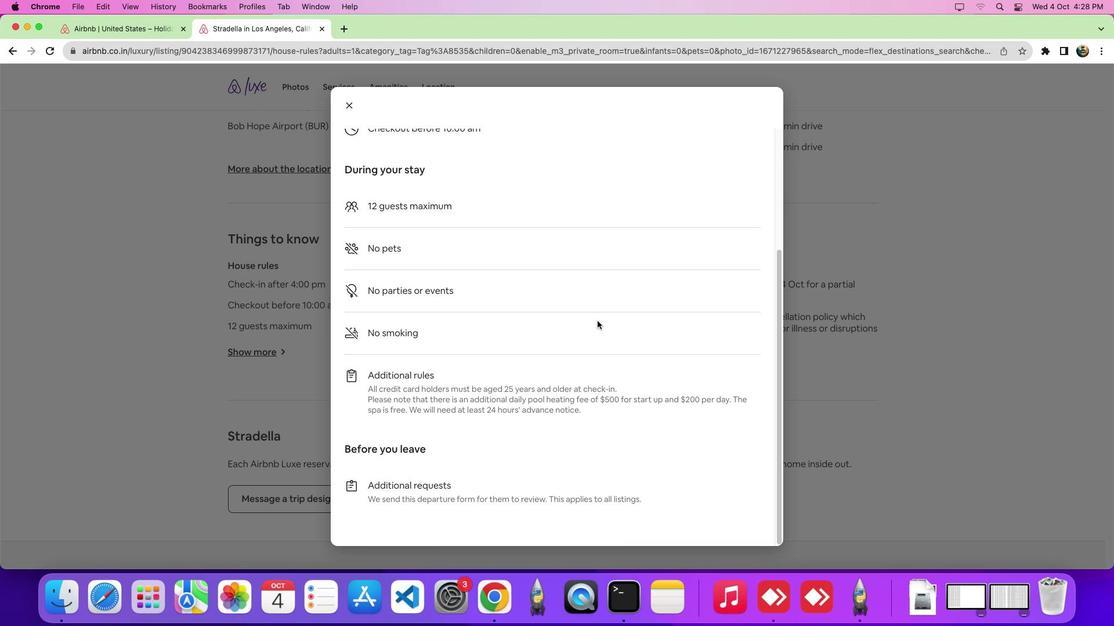 
